 Task: Find connections with filter location Baghlān with filter topic #SmallBusinesswith filter profile language French with filter current company Vodafone with filter school Shivaji College with filter industry Reupholstery and Furniture Repair with filter service category HR Consulting with filter keywords title Superintendent
Action: Mouse moved to (425, 147)
Screenshot: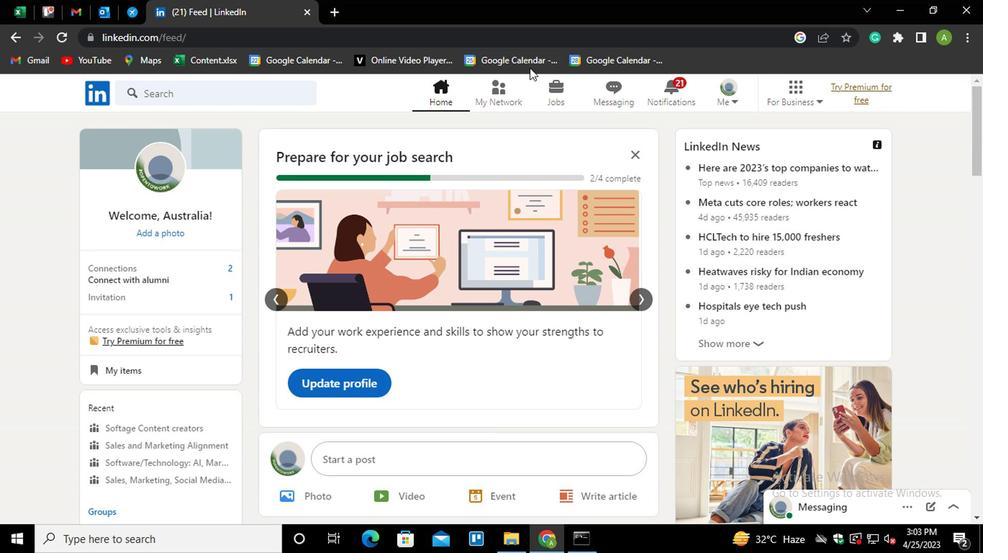 
Action: Mouse pressed left at (425, 147)
Screenshot: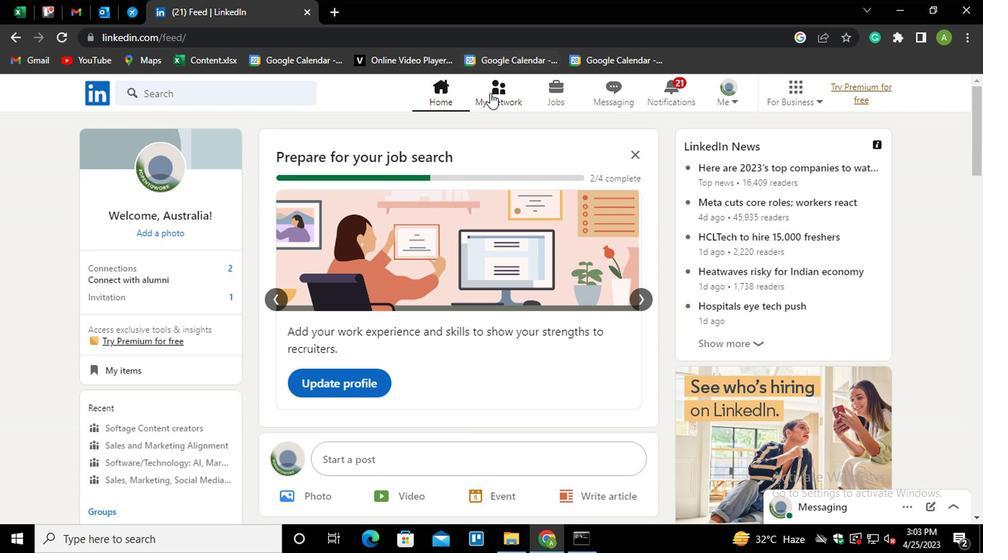 
Action: Mouse moved to (217, 198)
Screenshot: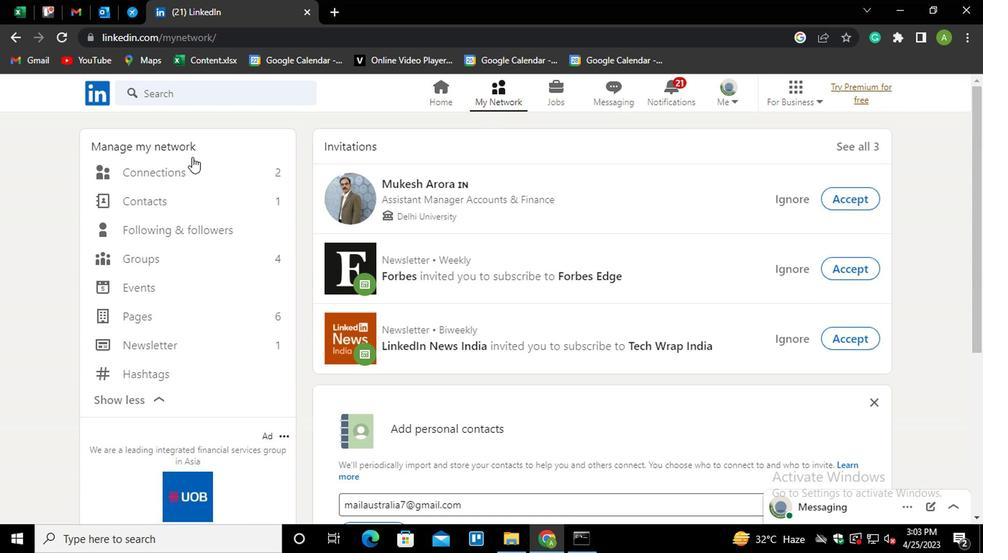 
Action: Mouse pressed left at (217, 198)
Screenshot: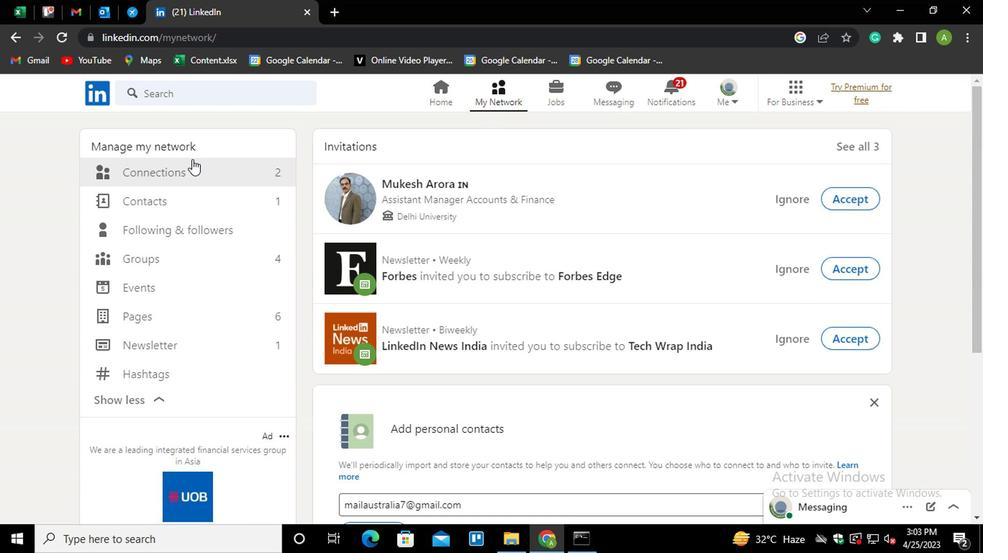 
Action: Mouse moved to (486, 199)
Screenshot: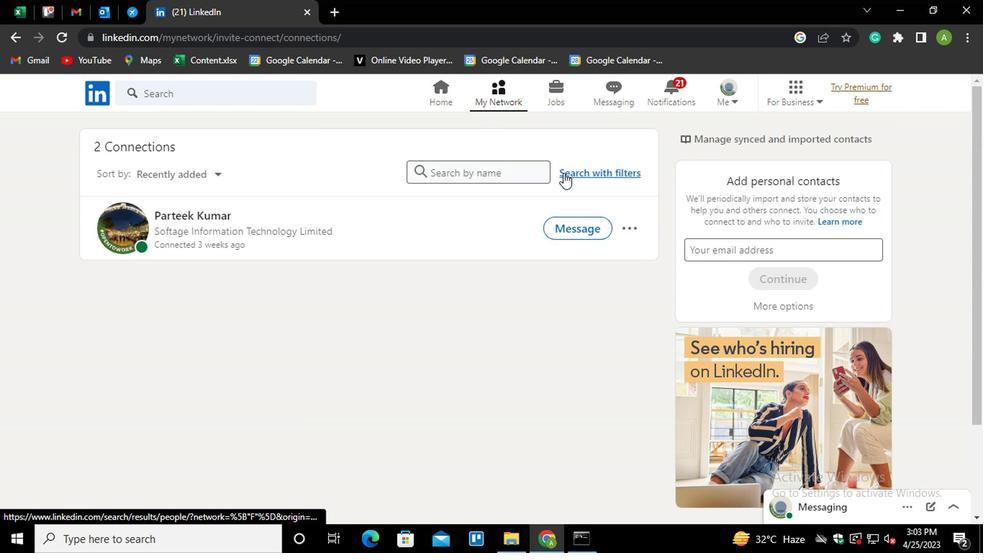 
Action: Mouse pressed left at (486, 199)
Screenshot: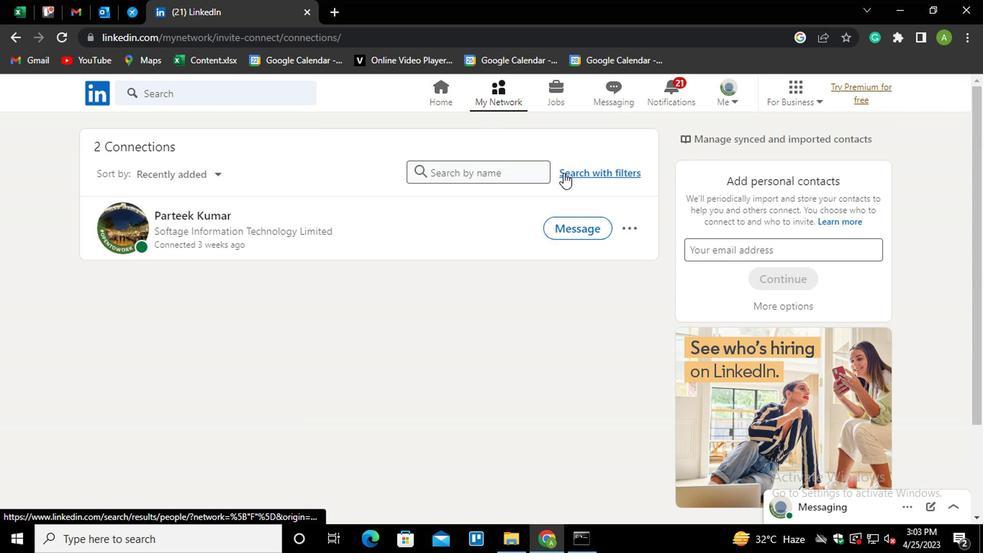 
Action: Mouse moved to (433, 172)
Screenshot: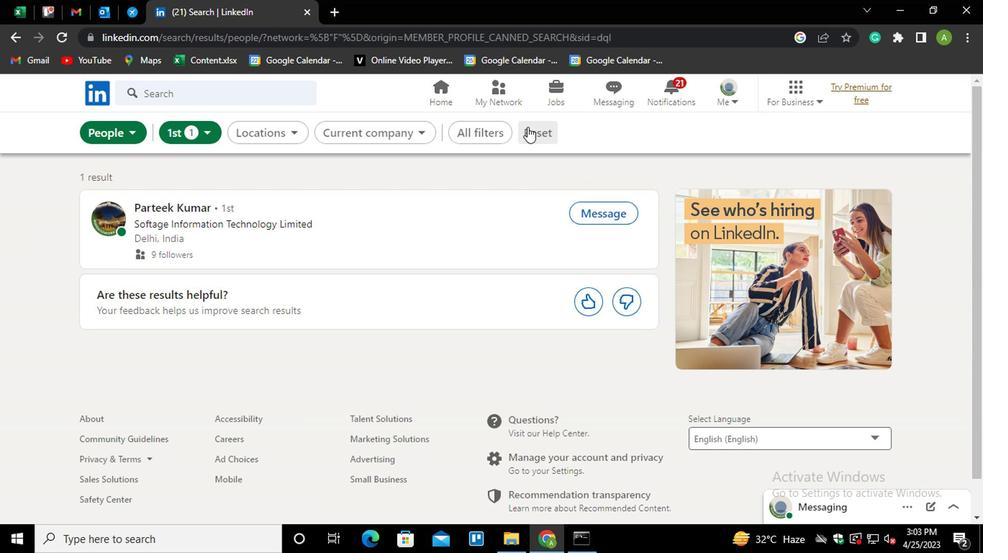 
Action: Mouse pressed left at (433, 172)
Screenshot: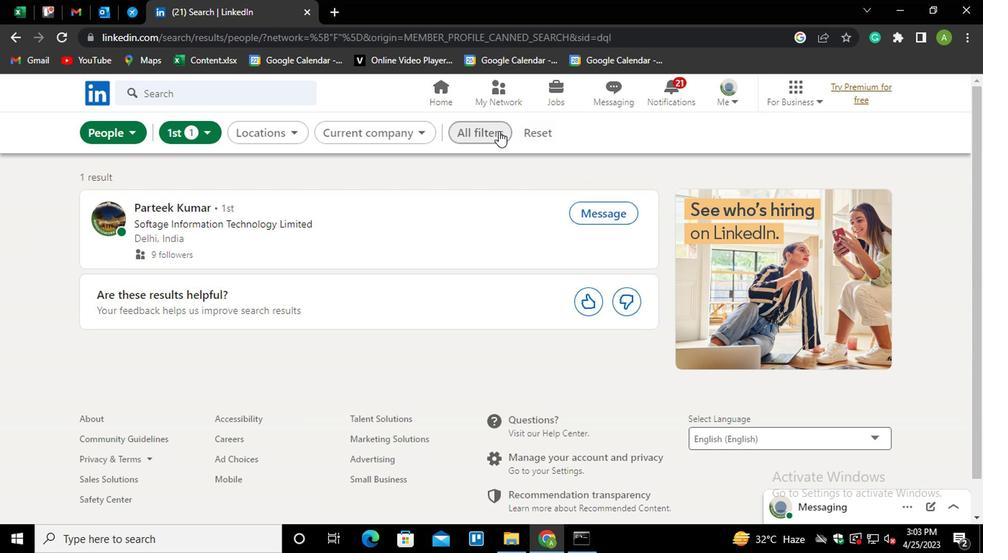 
Action: Mouse moved to (574, 244)
Screenshot: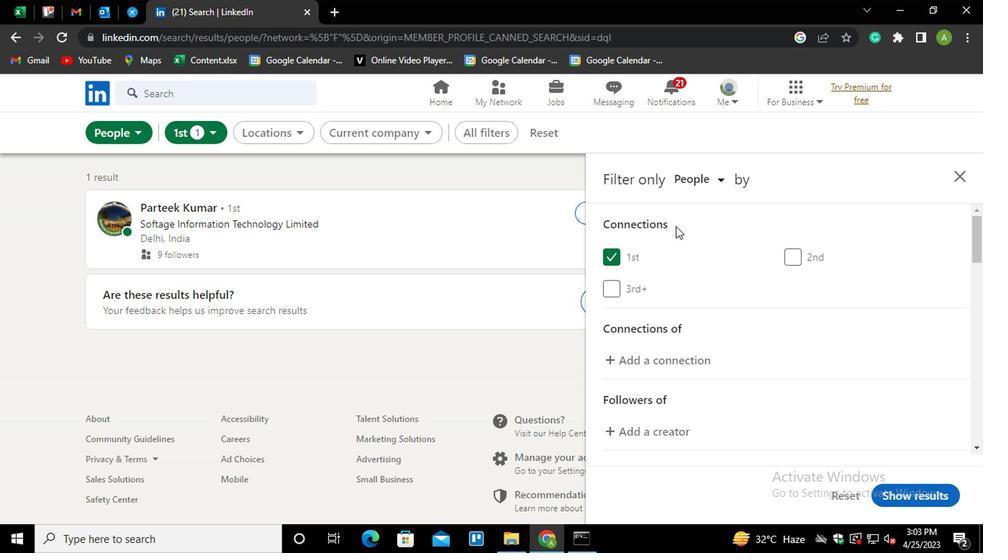
Action: Mouse scrolled (574, 243) with delta (0, 0)
Screenshot: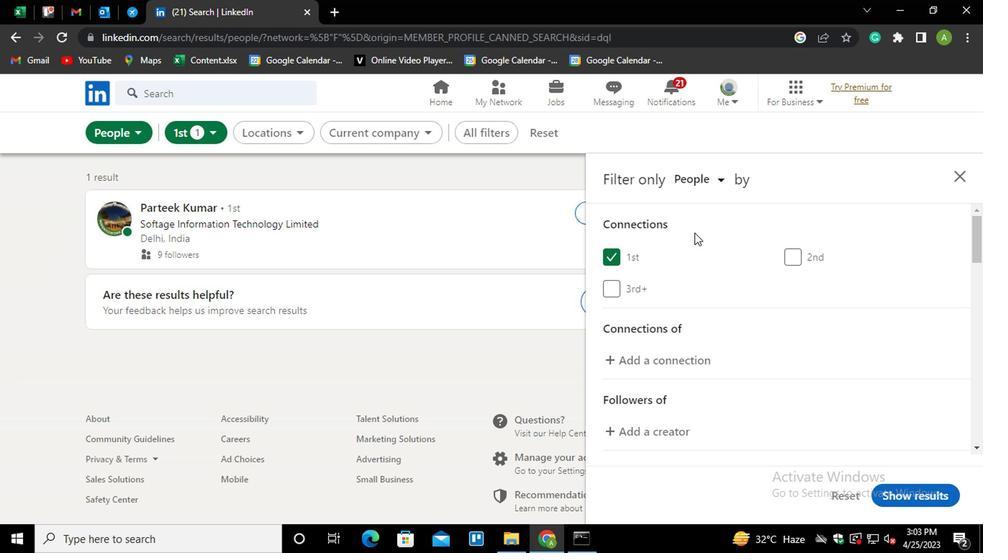 
Action: Mouse moved to (591, 246)
Screenshot: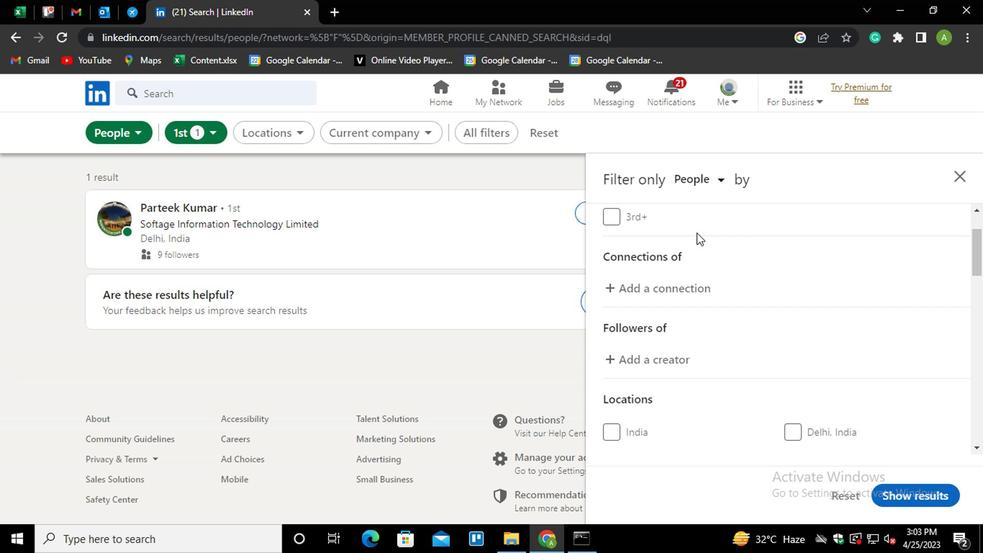 
Action: Mouse scrolled (591, 245) with delta (0, 0)
Screenshot: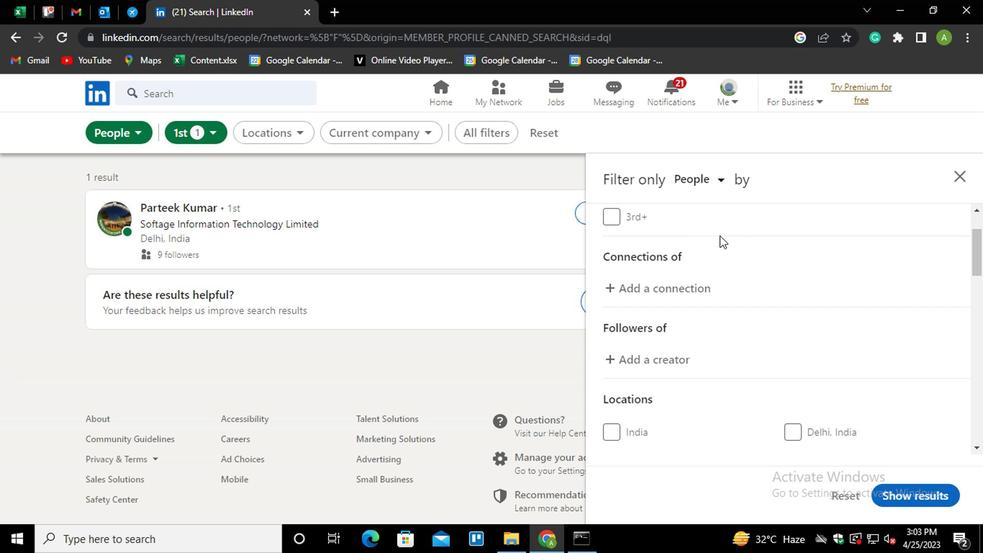 
Action: Mouse scrolled (591, 245) with delta (0, 0)
Screenshot: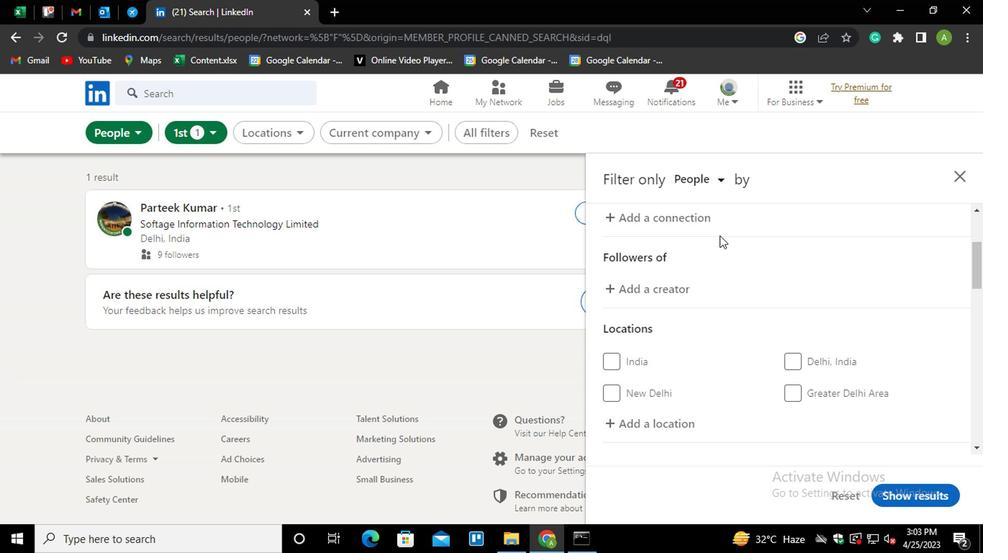 
Action: Mouse scrolled (591, 245) with delta (0, 0)
Screenshot: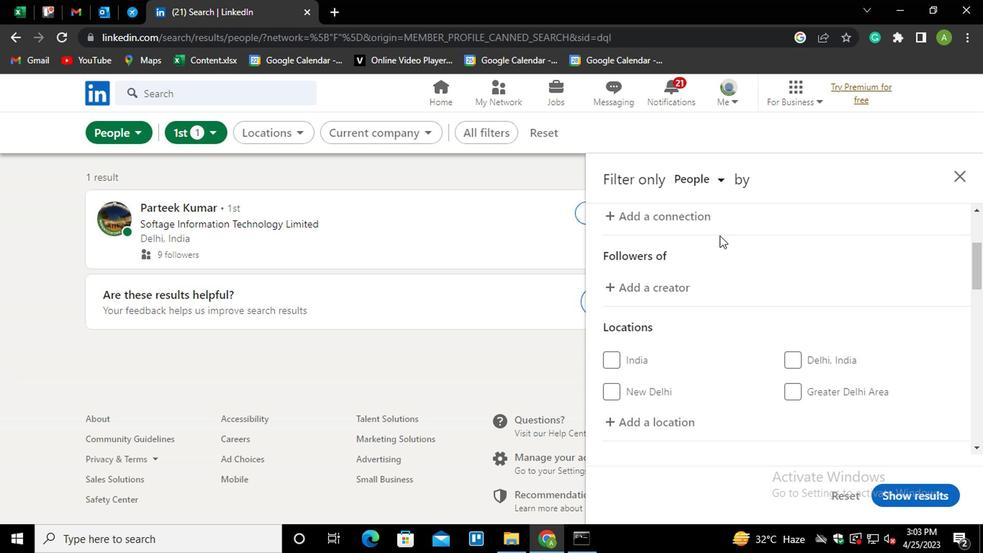 
Action: Mouse moved to (548, 277)
Screenshot: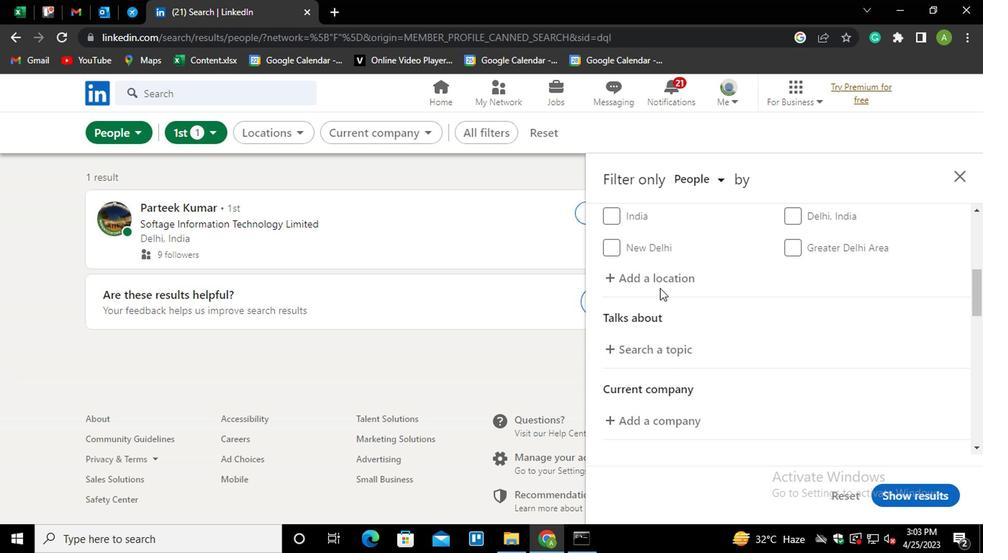 
Action: Mouse pressed left at (548, 277)
Screenshot: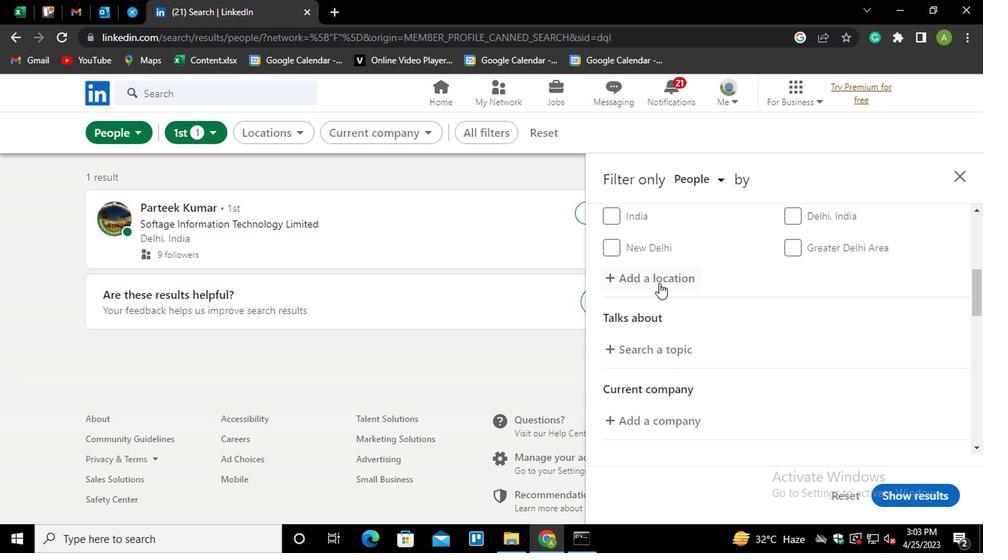 
Action: Mouse moved to (549, 278)
Screenshot: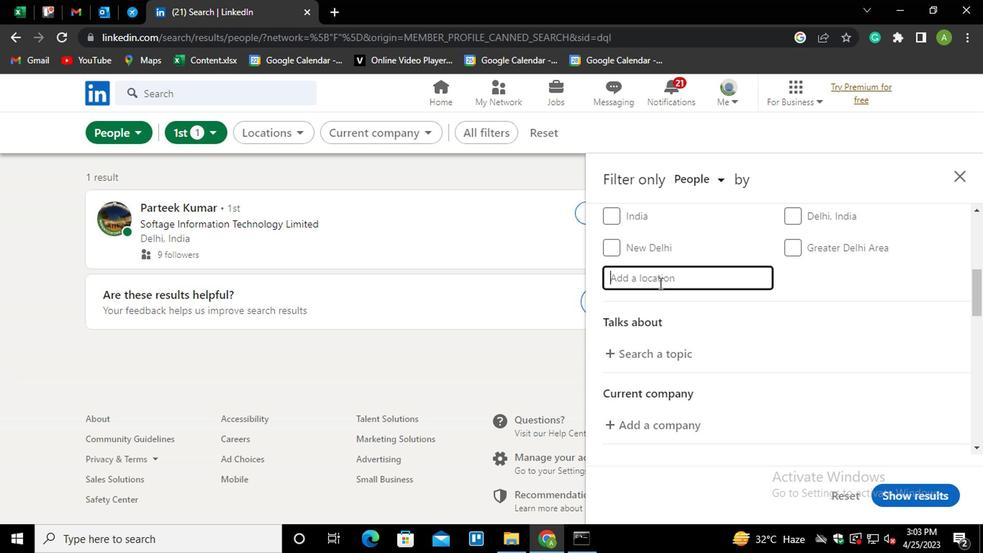 
Action: Mouse pressed left at (549, 278)
Screenshot: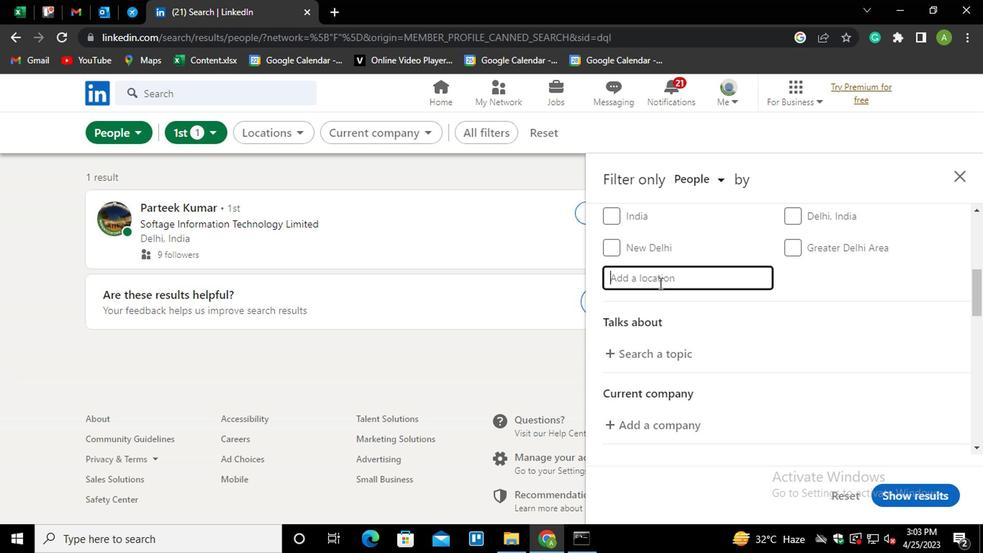 
Action: Key pressed <Key.shift_r>Baghan
Screenshot: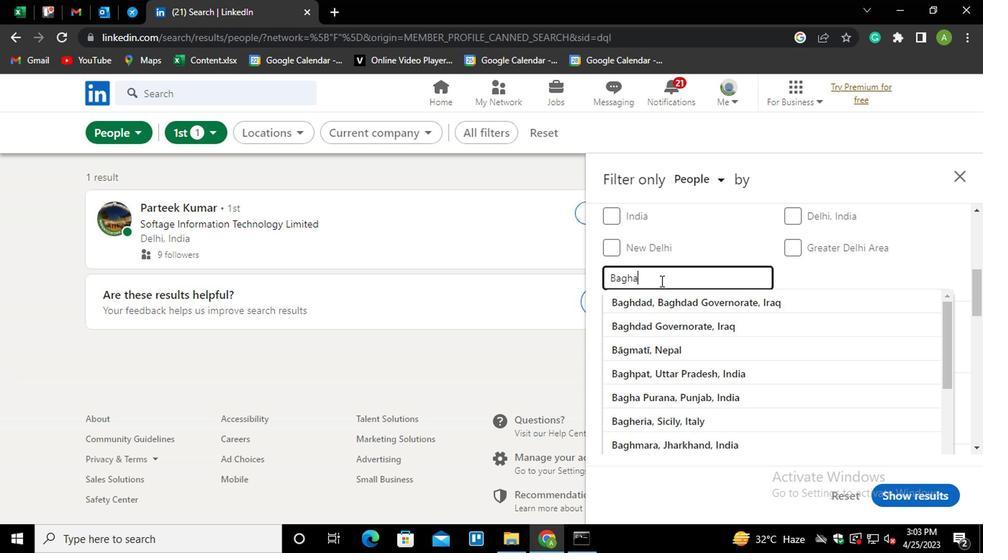 
Action: Mouse moved to (612, 299)
Screenshot: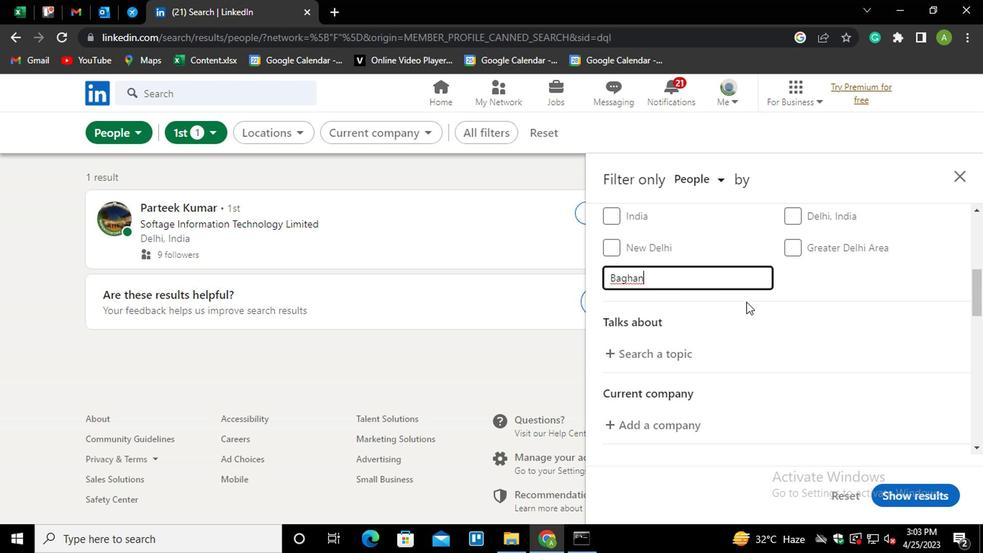 
Action: Mouse scrolled (612, 299) with delta (0, 0)
Screenshot: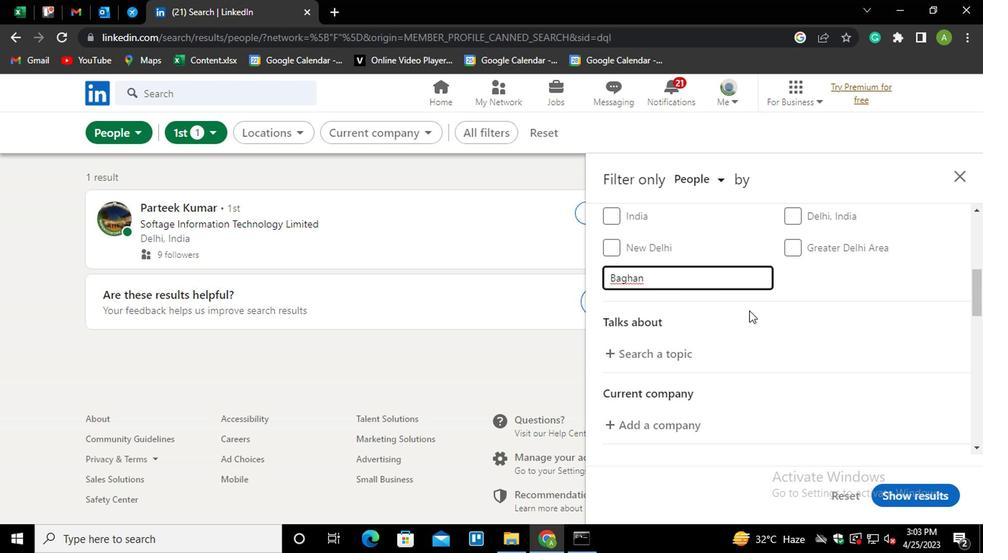 
Action: Mouse moved to (542, 278)
Screenshot: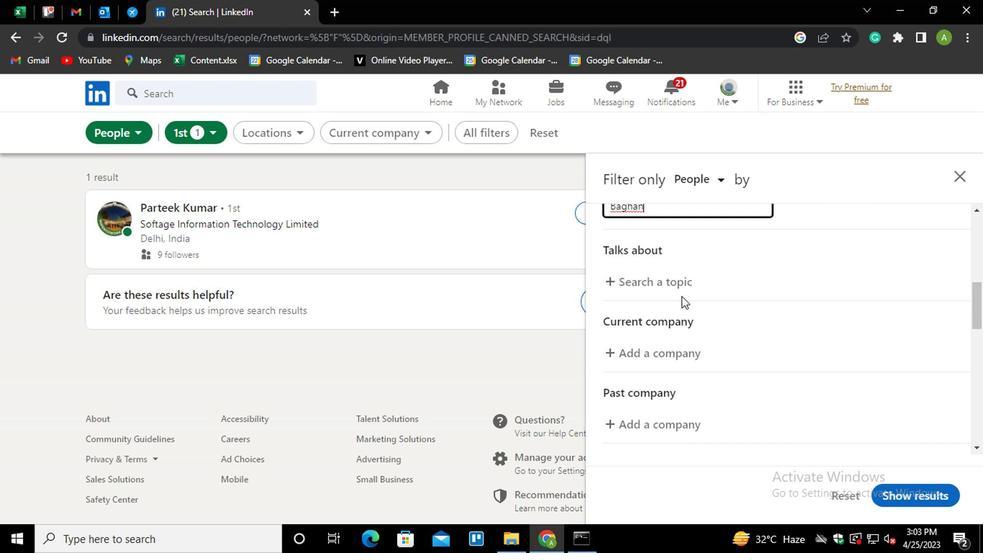 
Action: Mouse pressed left at (542, 278)
Screenshot: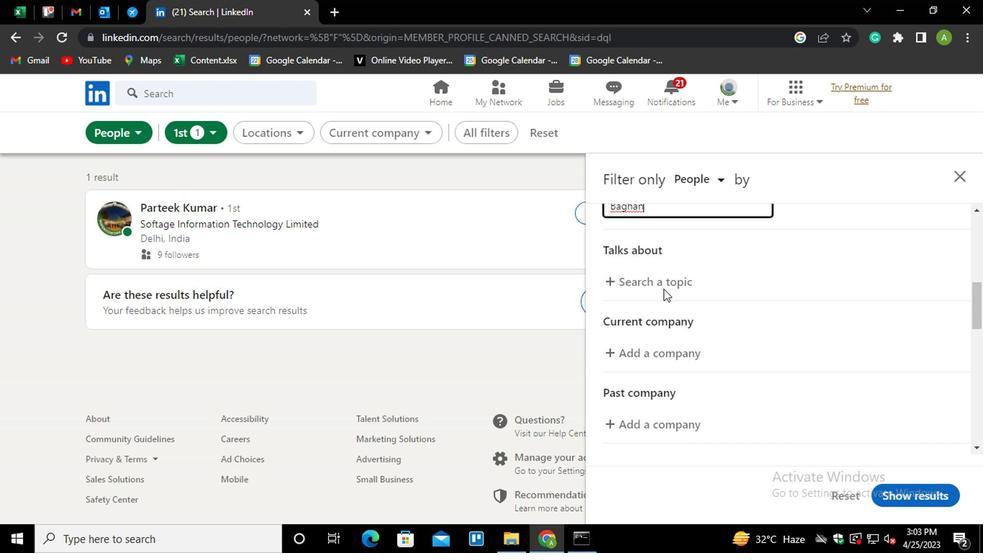 
Action: Mouse moved to (541, 279)
Screenshot: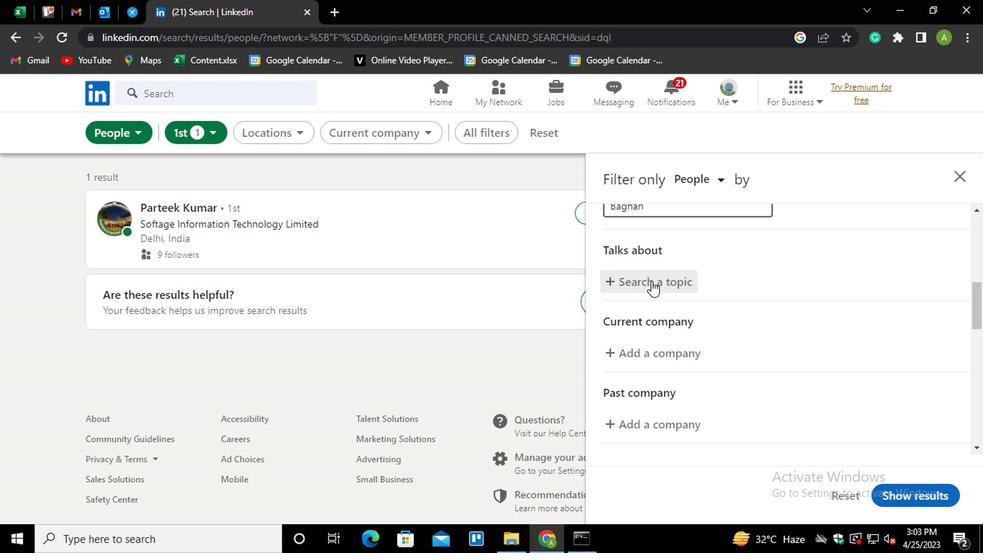 
Action: Key pressed <Key.shift>#<Key.shift>SMALBUI<Key.backspace>SINESSWITH
Screenshot: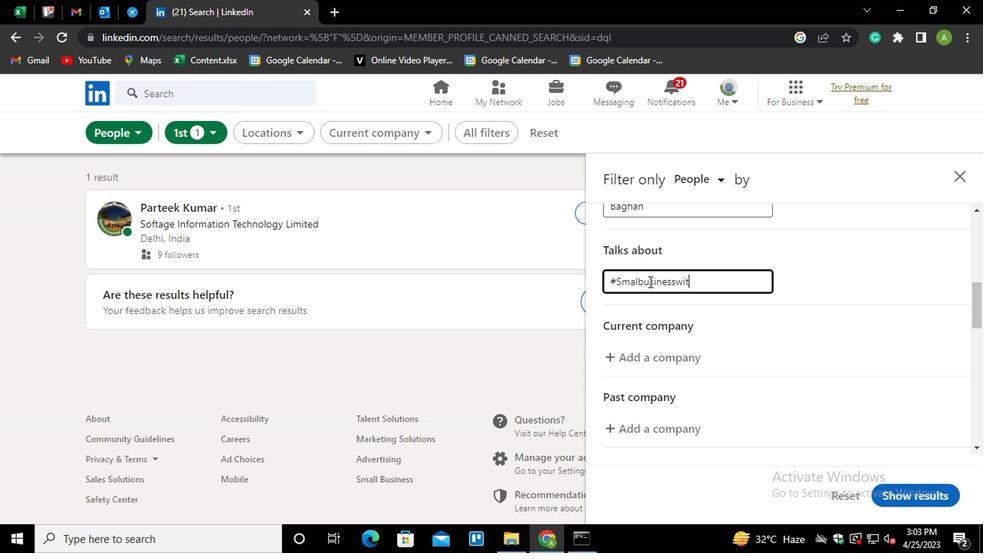 
Action: Mouse moved to (668, 274)
Screenshot: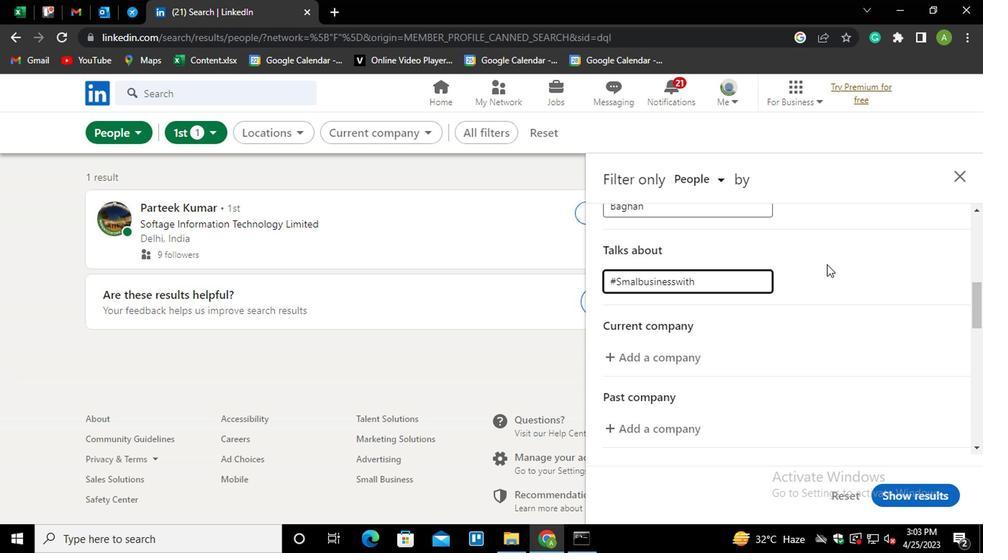 
Action: Mouse pressed left at (668, 274)
Screenshot: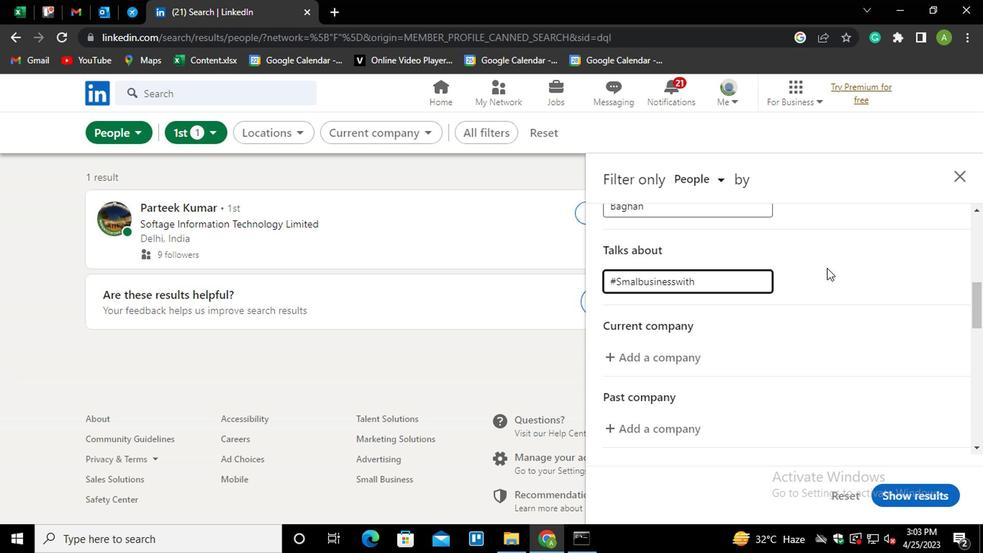 
Action: Mouse scrolled (668, 274) with delta (0, 0)
Screenshot: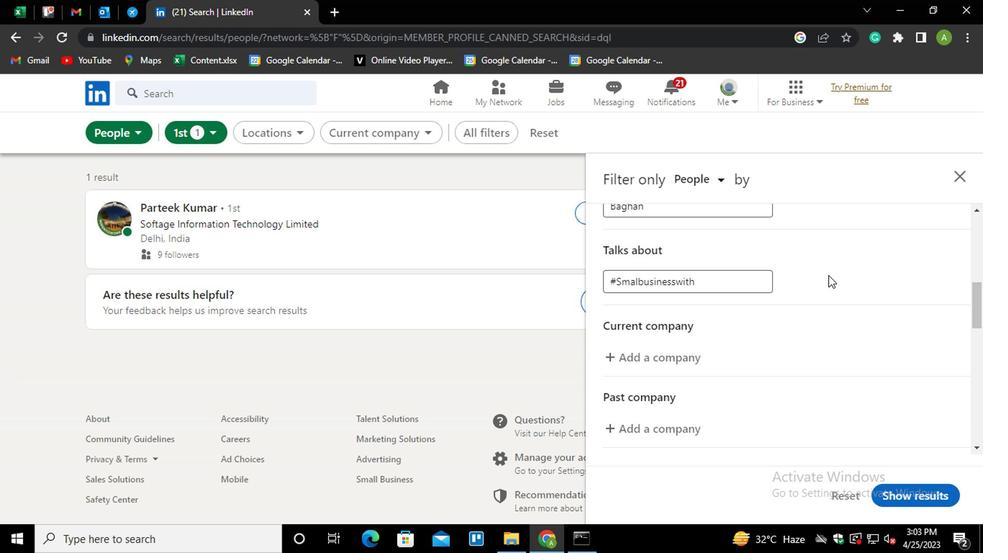 
Action: Mouse moved to (557, 284)
Screenshot: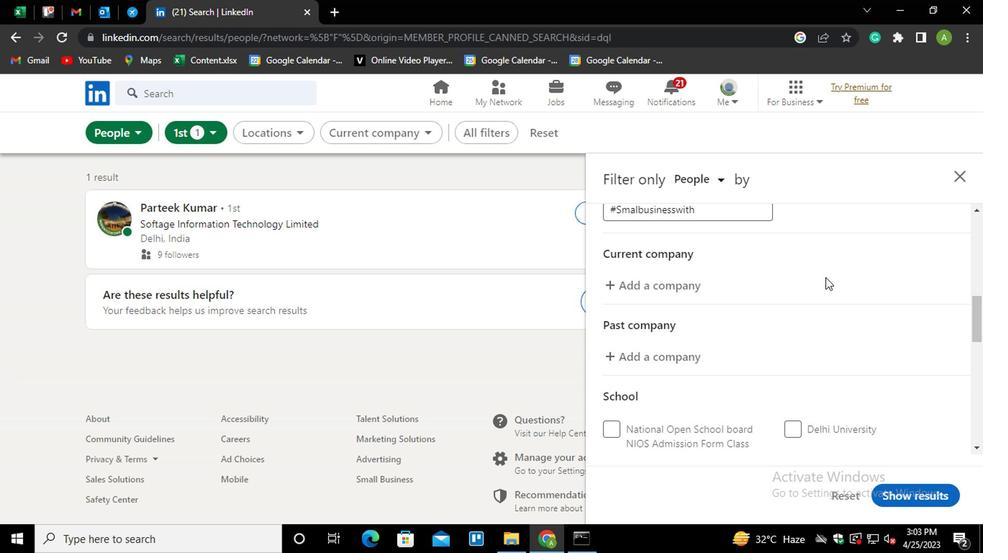 
Action: Mouse pressed left at (557, 284)
Screenshot: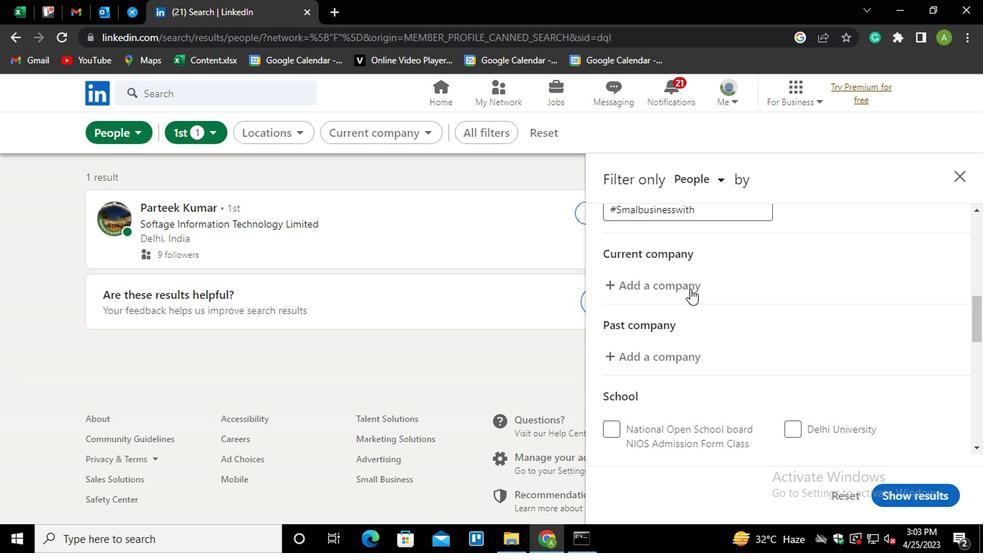 
Action: Mouse moved to (541, 299)
Screenshot: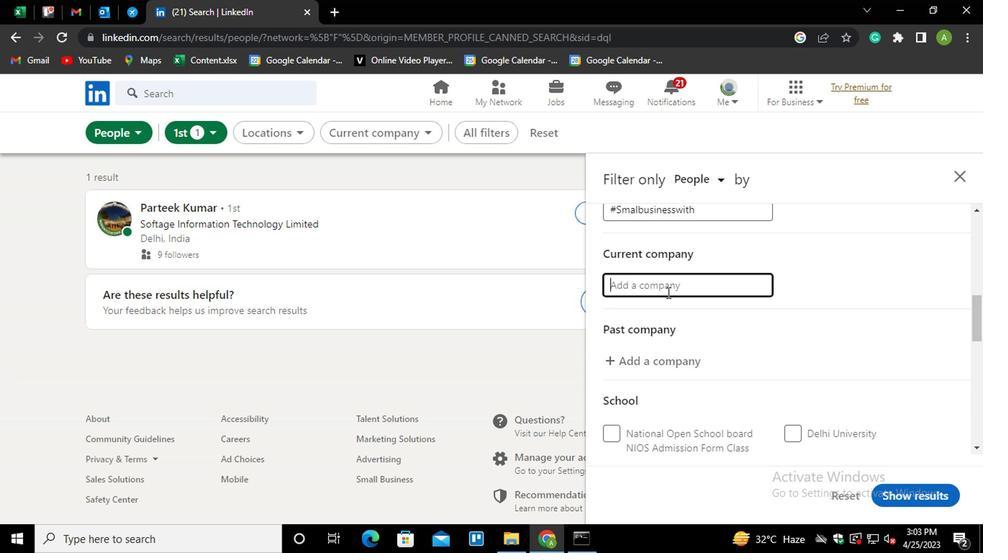 
Action: Key pressed <Key.shift><Key.shift><Key.shift><Key.shift><Key.shift><Key.shift><Key.shift><Key.shift><Key.shift><Key.shift><Key.shift><Key.shift><Key.shift><Key.shift><Key.shift><Key.shift><Key.shift><Key.shift>VODA<Key.down><Key.enter>
Screenshot: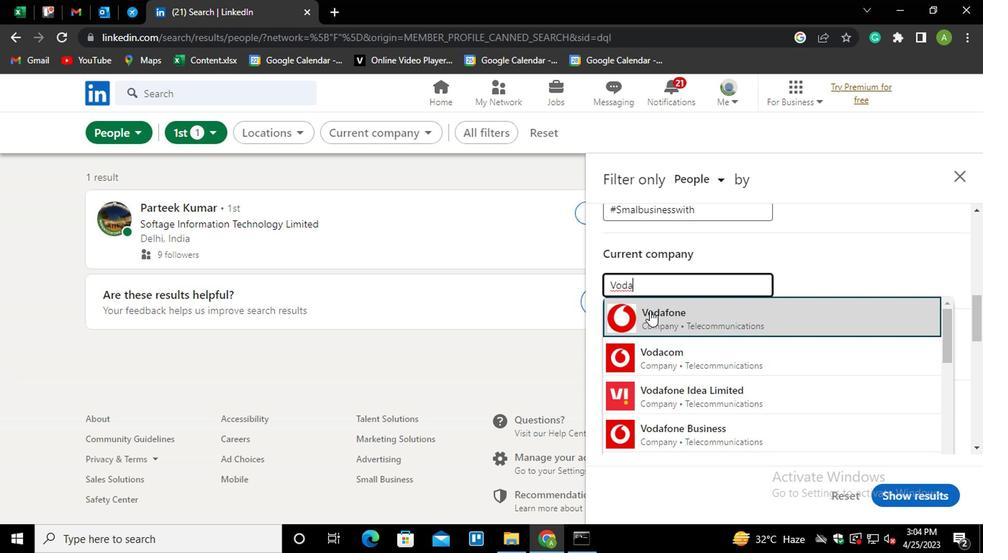 
Action: Mouse moved to (552, 303)
Screenshot: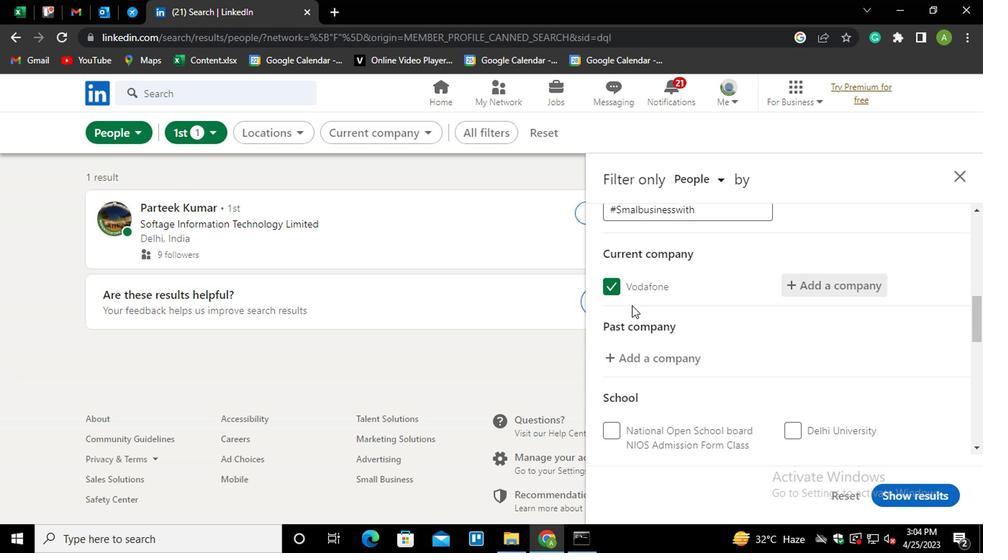
Action: Mouse scrolled (552, 303) with delta (0, 0)
Screenshot: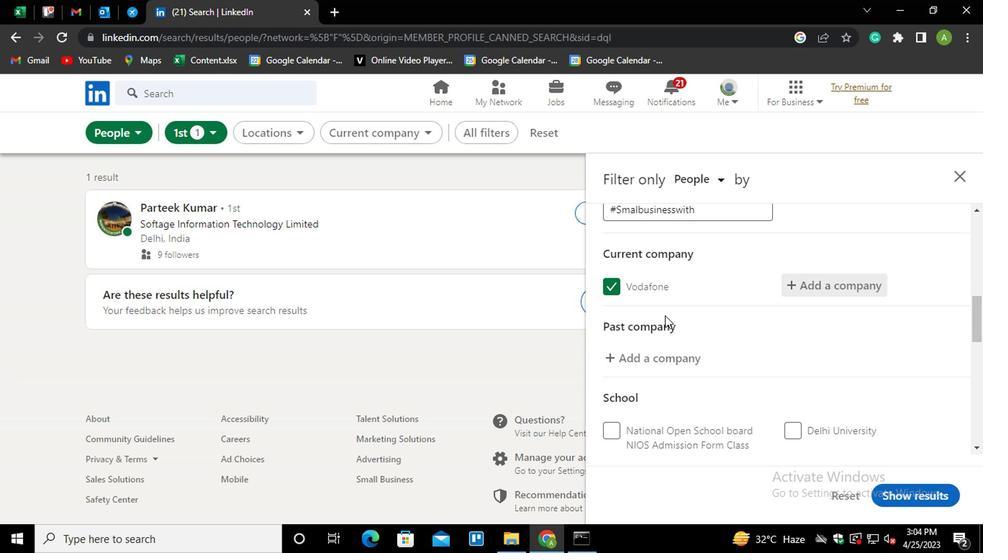 
Action: Mouse moved to (628, 324)
Screenshot: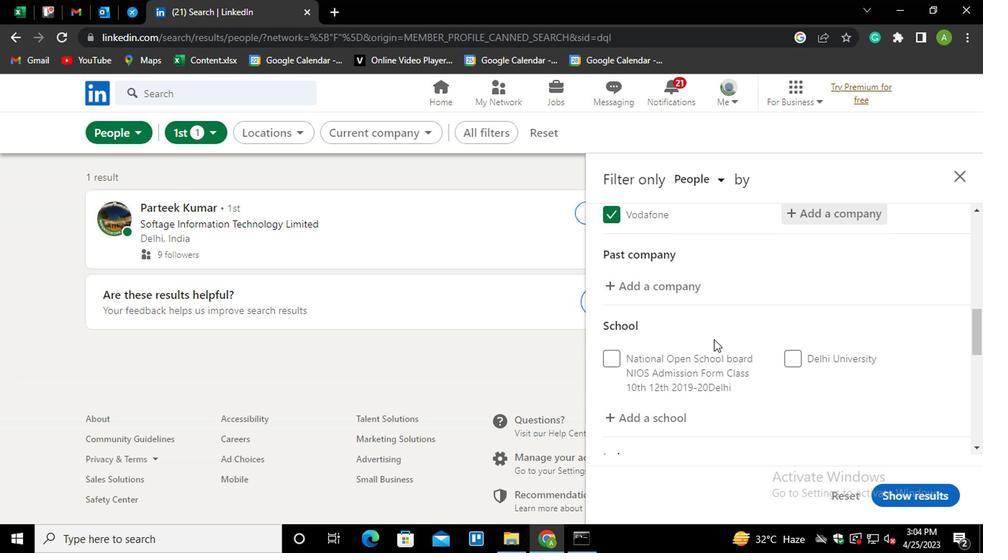 
Action: Mouse scrolled (628, 324) with delta (0, 0)
Screenshot: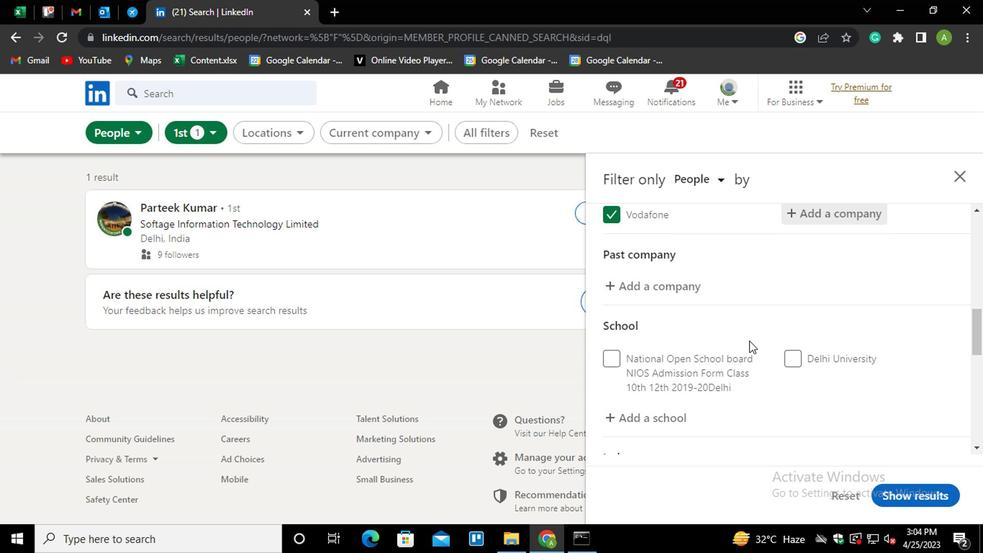 
Action: Mouse moved to (542, 320)
Screenshot: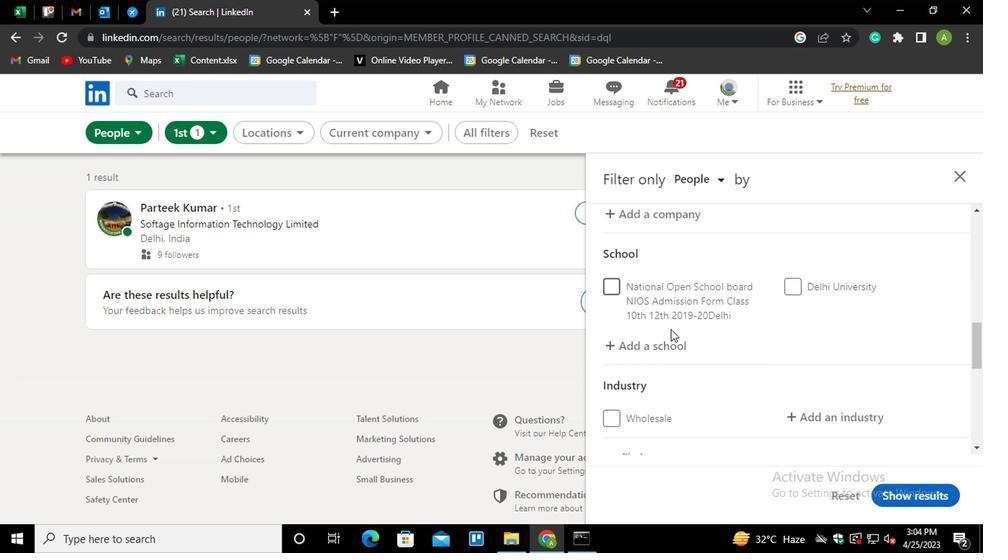 
Action: Mouse pressed left at (542, 320)
Screenshot: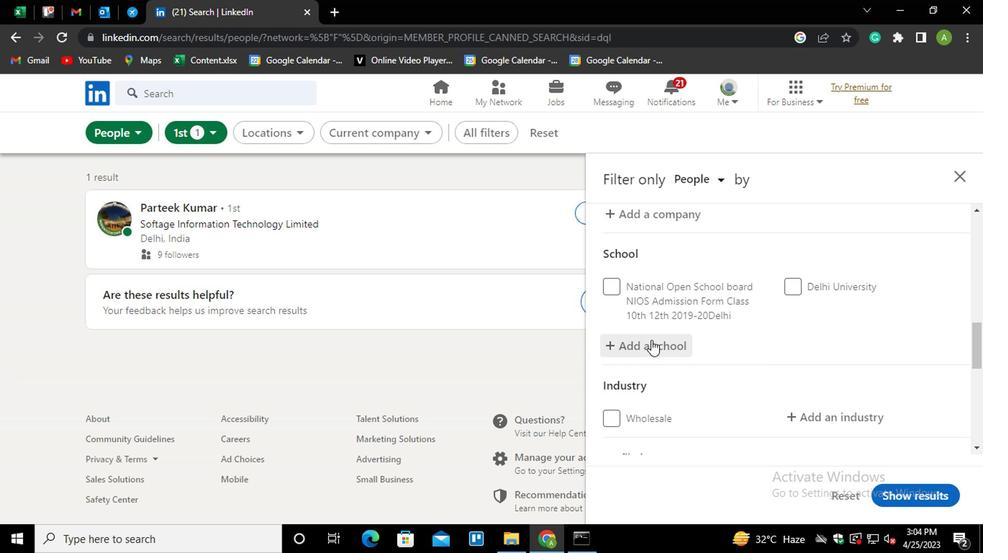 
Action: Mouse moved to (540, 323)
Screenshot: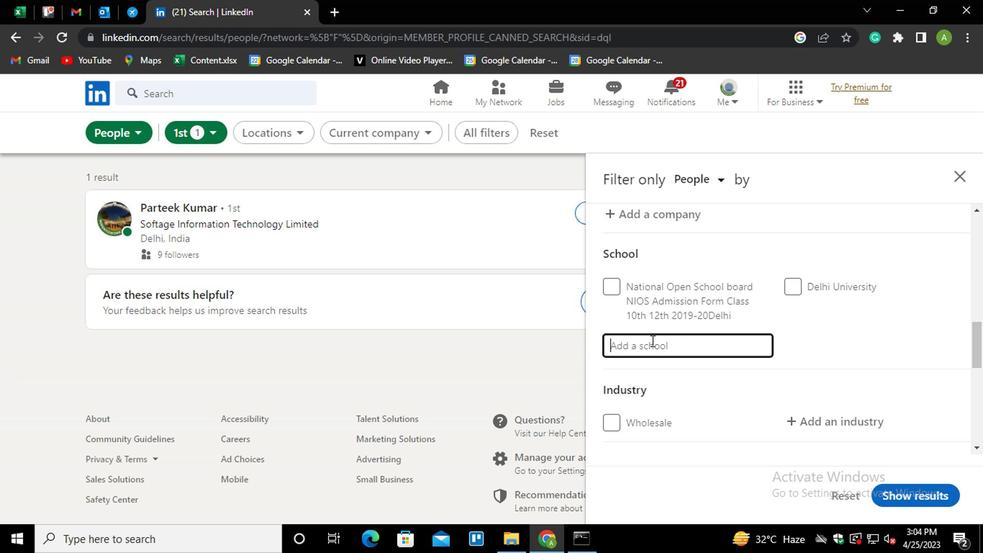 
Action: Mouse pressed left at (540, 323)
Screenshot: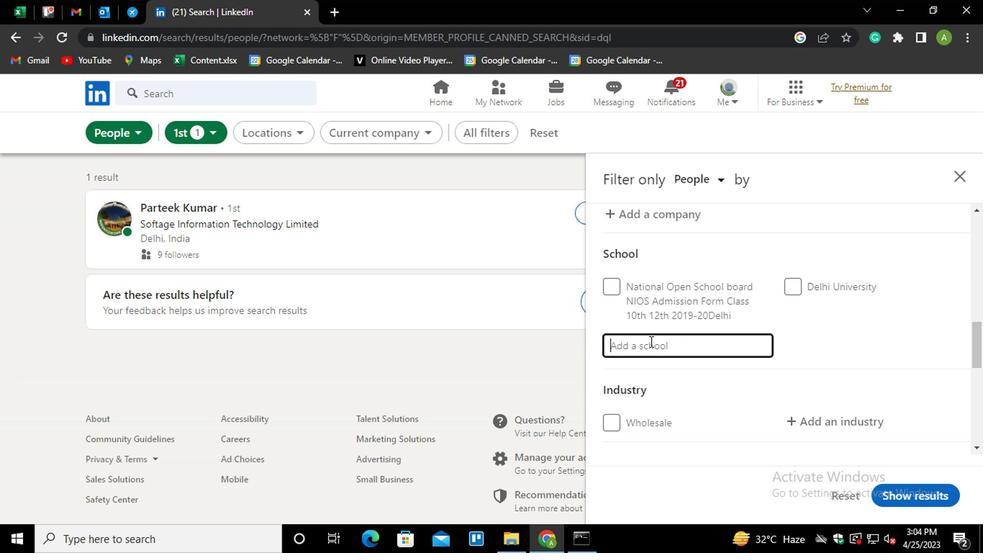 
Action: Mouse moved to (538, 325)
Screenshot: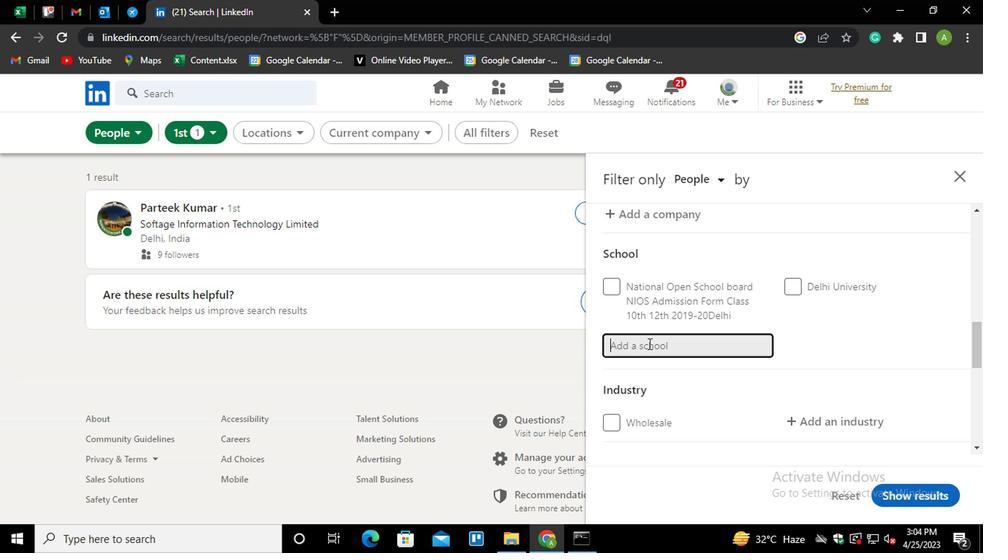 
Action: Key pressed <Key.shift>SHIVAJI<Key.down><Key.down><Key.down><Key.enter>
Screenshot: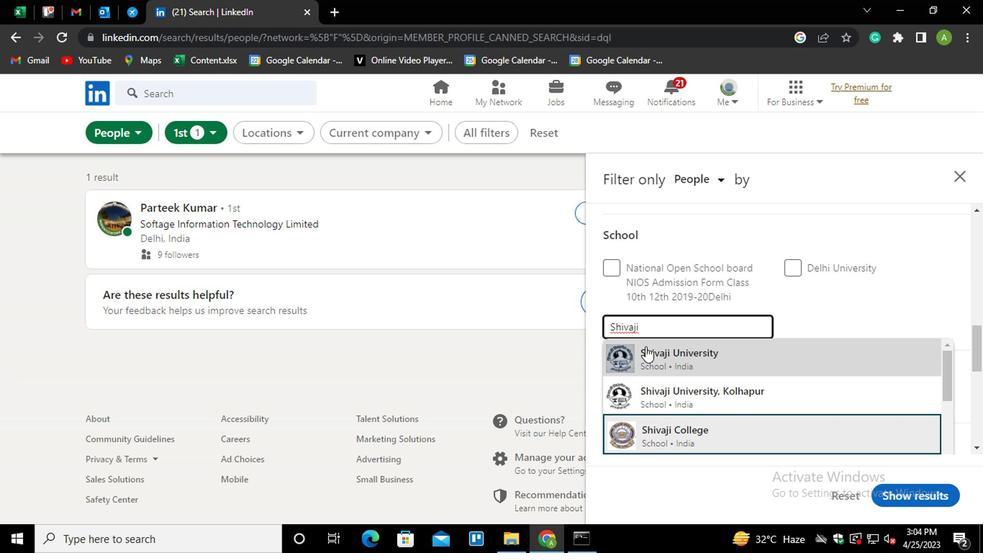 
Action: Mouse moved to (539, 325)
Screenshot: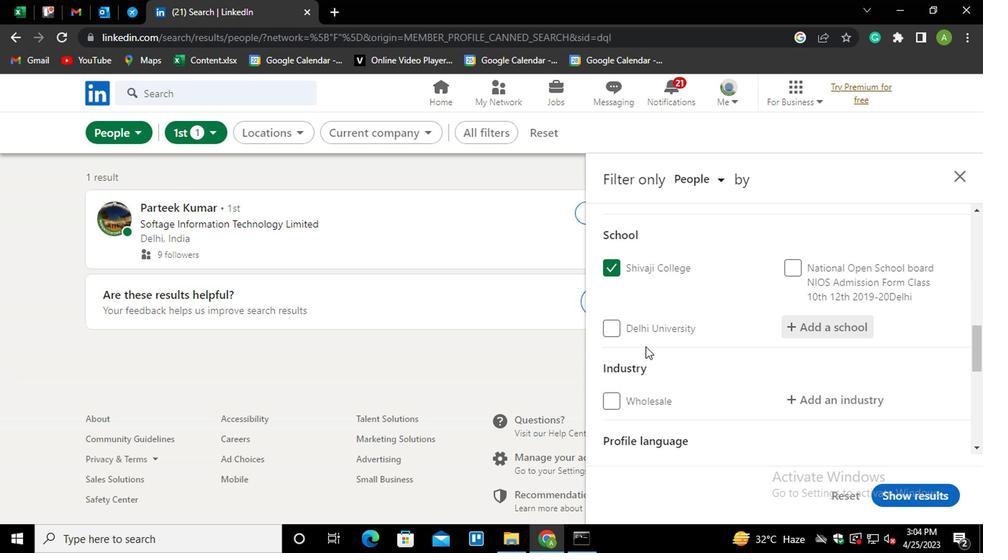 
Action: Mouse scrolled (539, 324) with delta (0, 0)
Screenshot: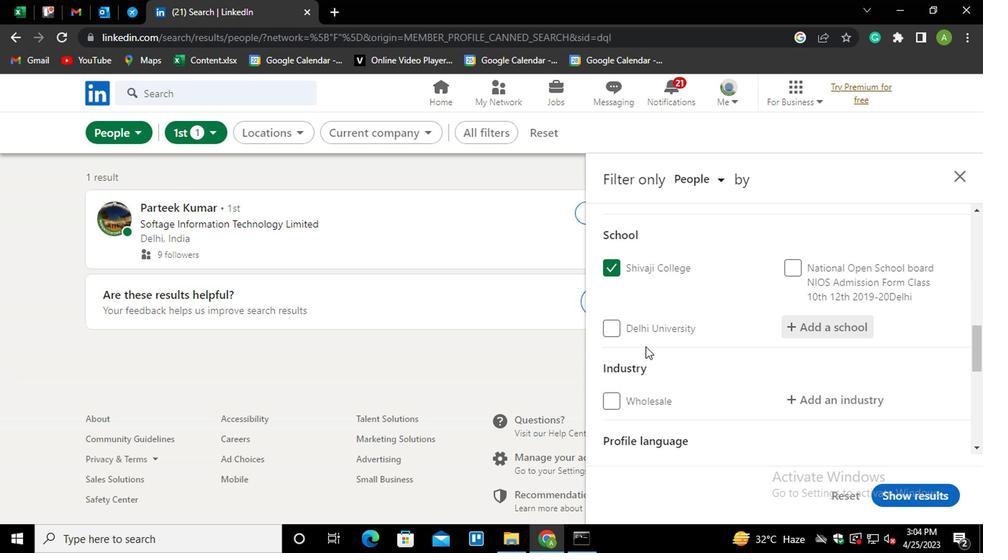 
Action: Mouse moved to (644, 309)
Screenshot: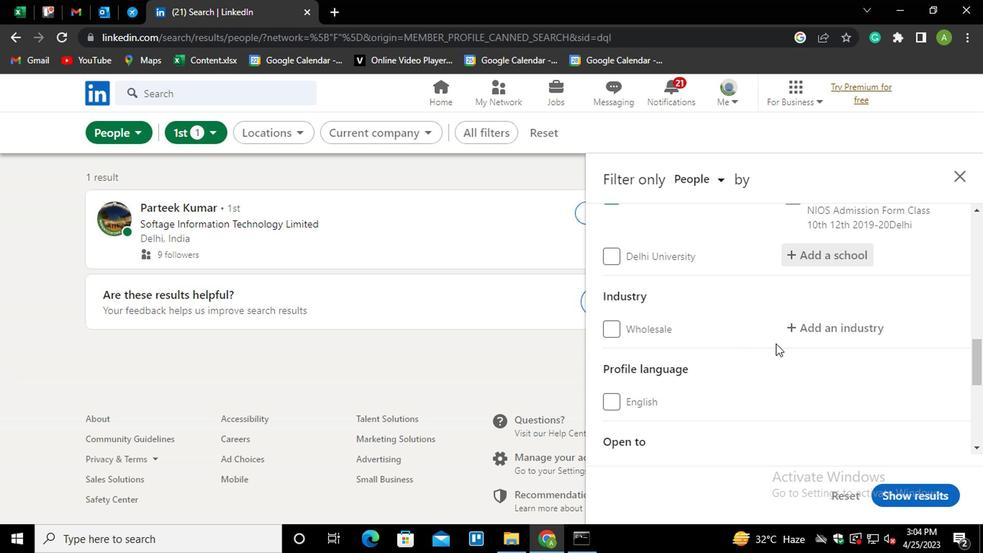 
Action: Mouse pressed left at (644, 309)
Screenshot: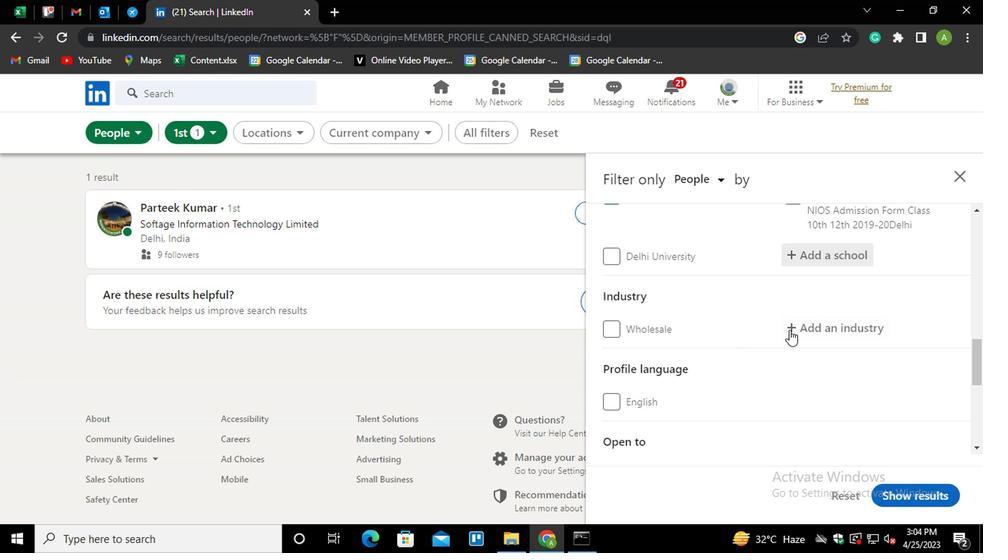 
Action: Mouse moved to (644, 309)
Screenshot: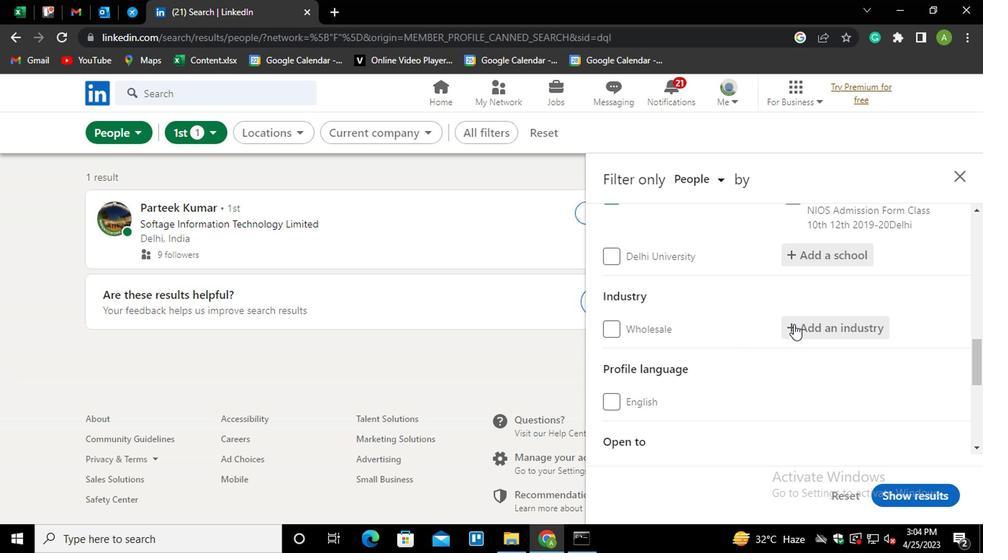 
Action: Key pressed <Key.shift>REUP<Key.down><Key.enter>
Screenshot: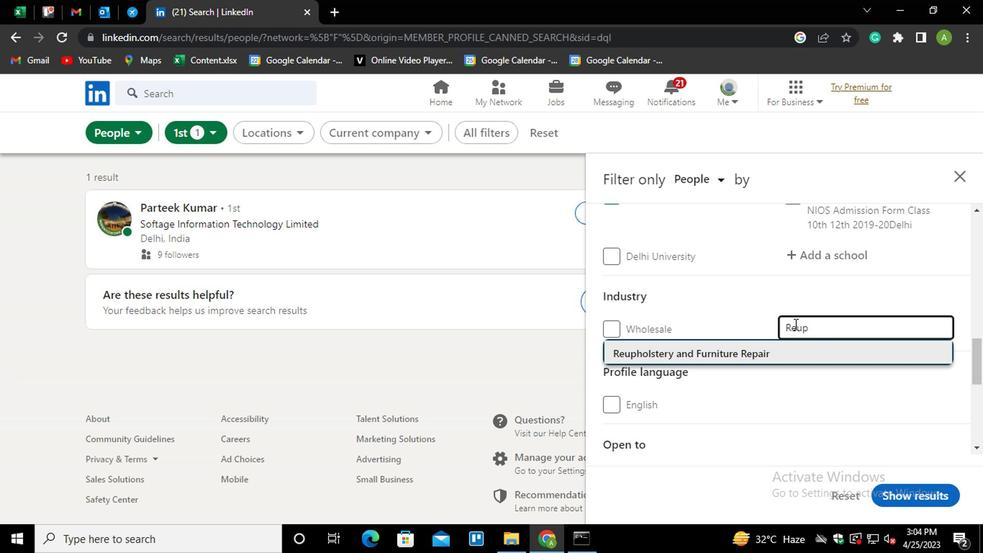 
Action: Mouse moved to (680, 321)
Screenshot: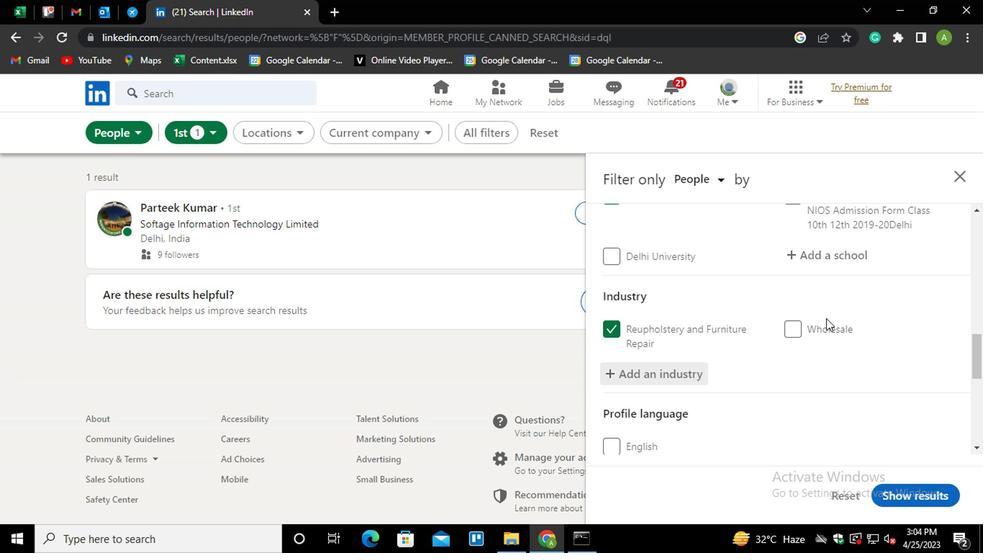 
Action: Mouse scrolled (680, 320) with delta (0, 0)
Screenshot: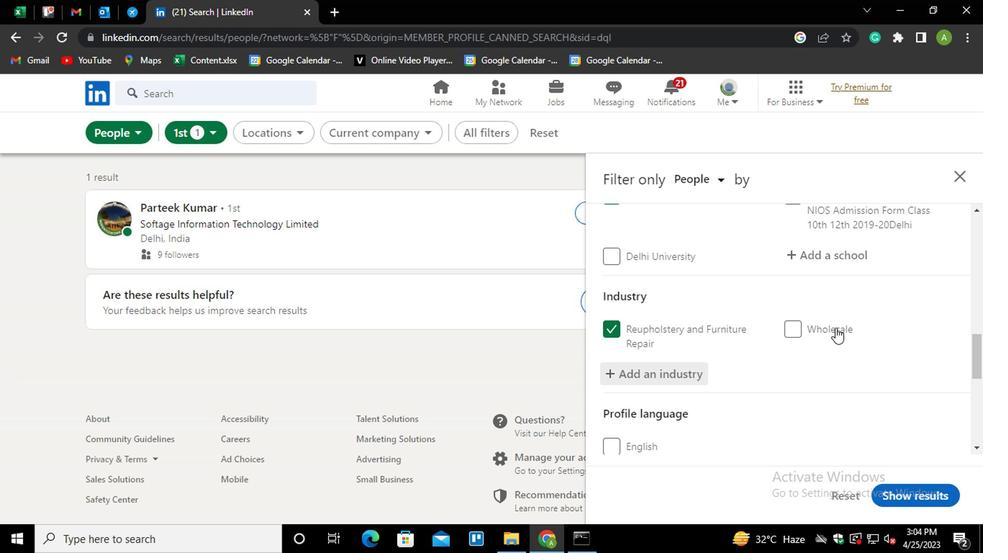 
Action: Mouse moved to (675, 323)
Screenshot: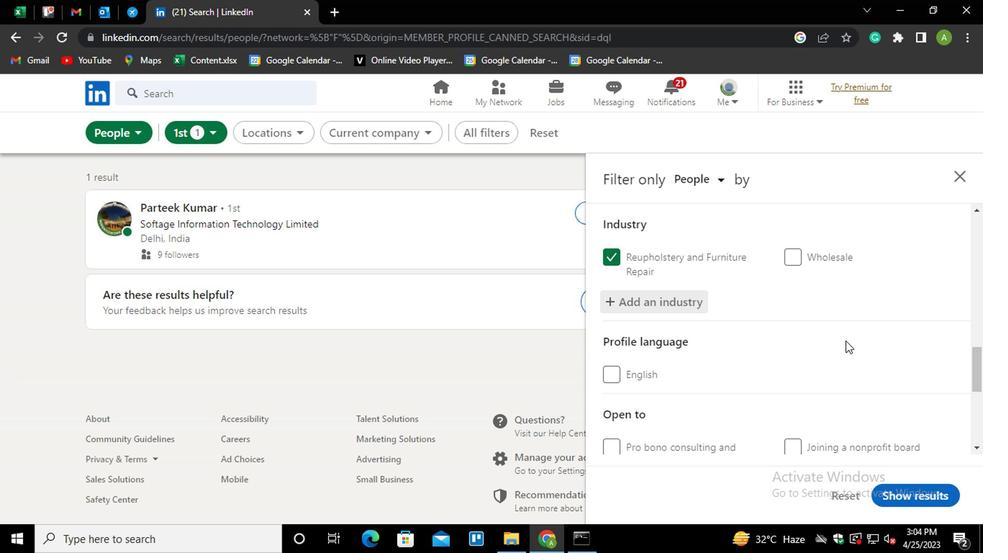 
Action: Mouse scrolled (675, 323) with delta (0, 0)
Screenshot: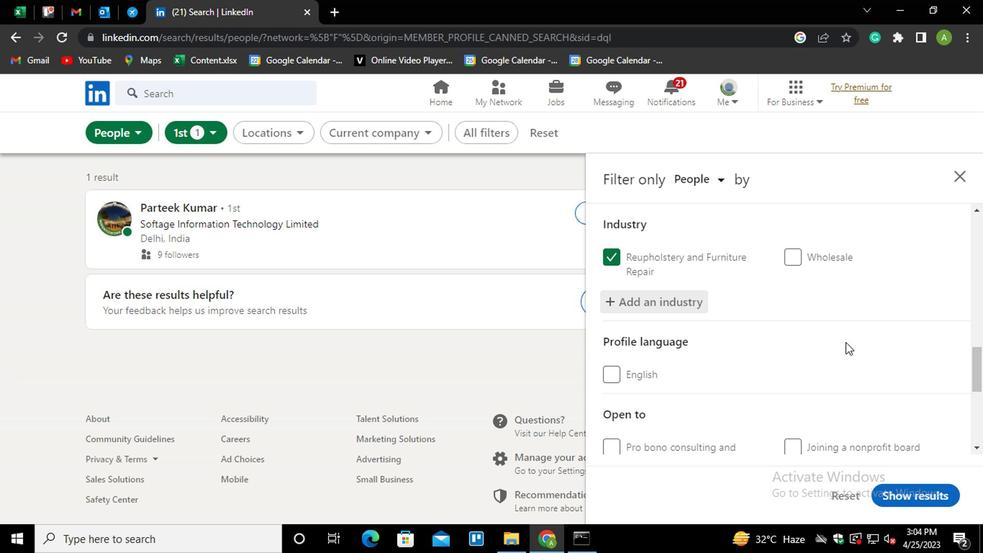 
Action: Mouse scrolled (675, 323) with delta (0, 0)
Screenshot: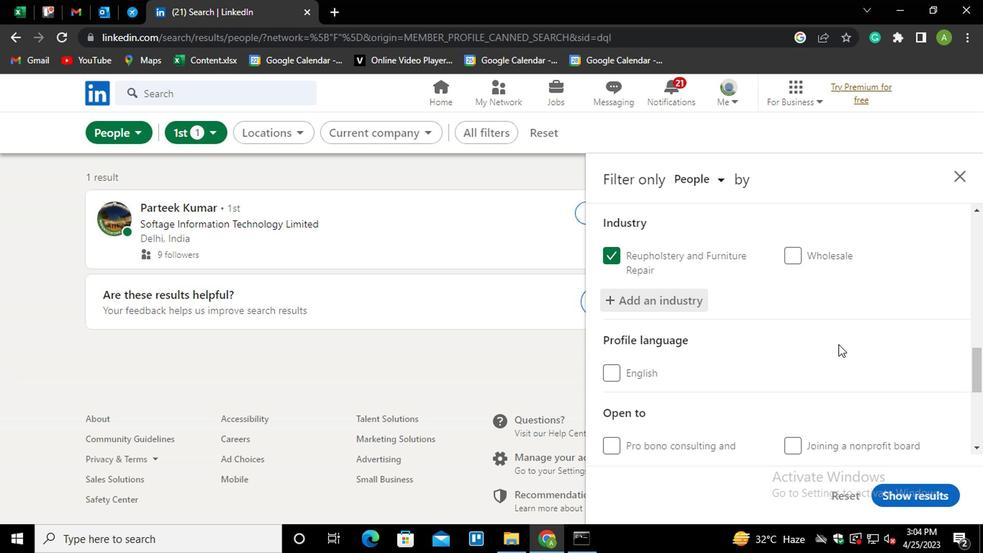 
Action: Mouse moved to (530, 351)
Screenshot: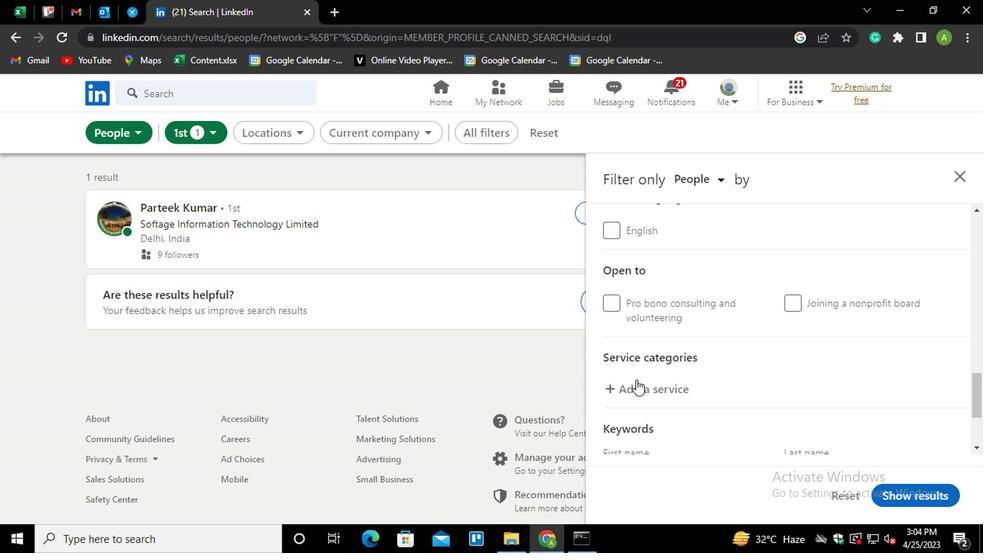 
Action: Mouse pressed left at (530, 351)
Screenshot: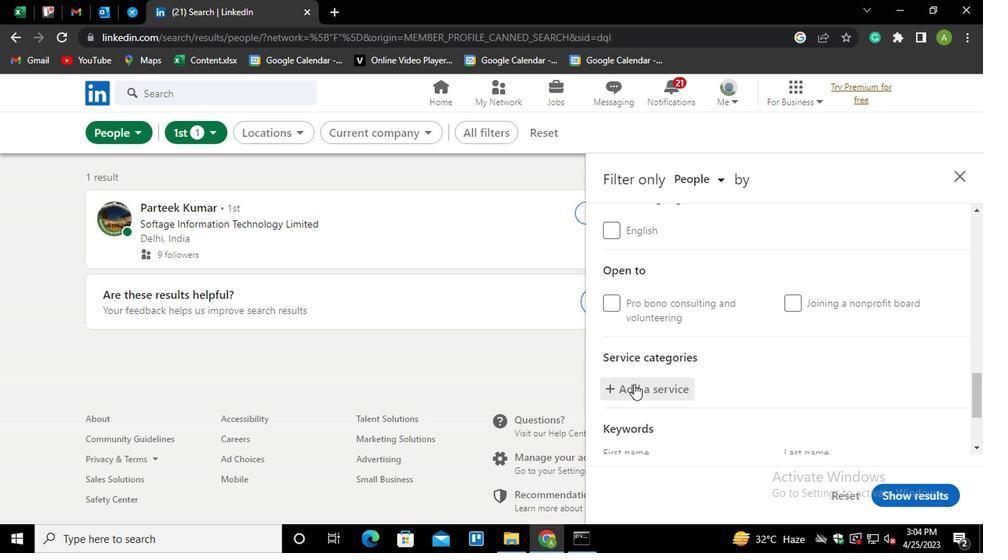 
Action: Mouse moved to (533, 353)
Screenshot: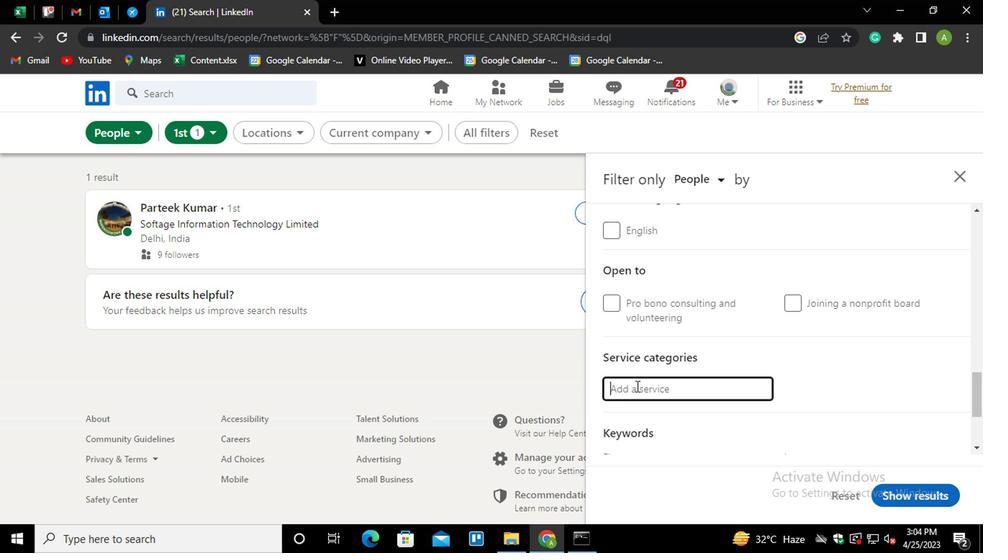 
Action: Mouse pressed left at (533, 353)
Screenshot: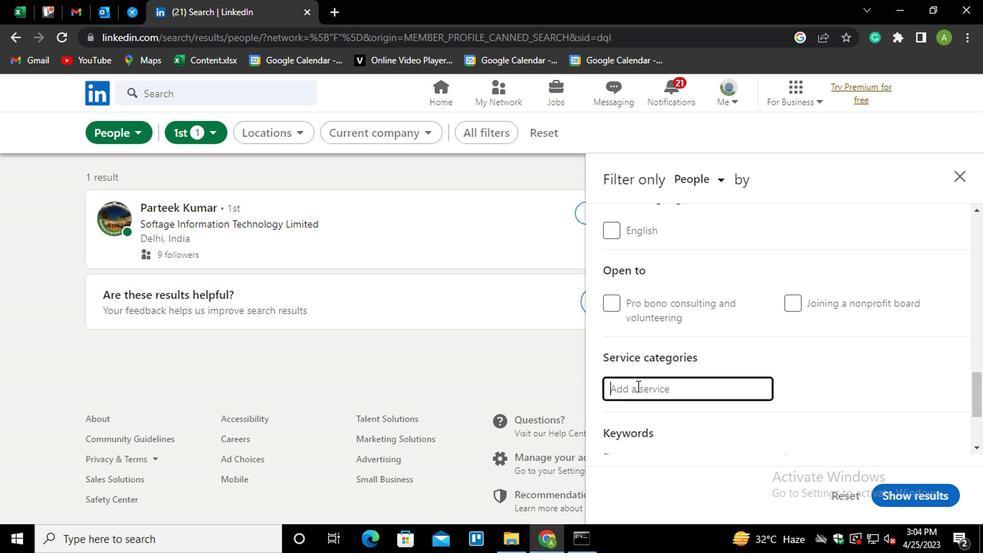 
Action: Mouse moved to (524, 372)
Screenshot: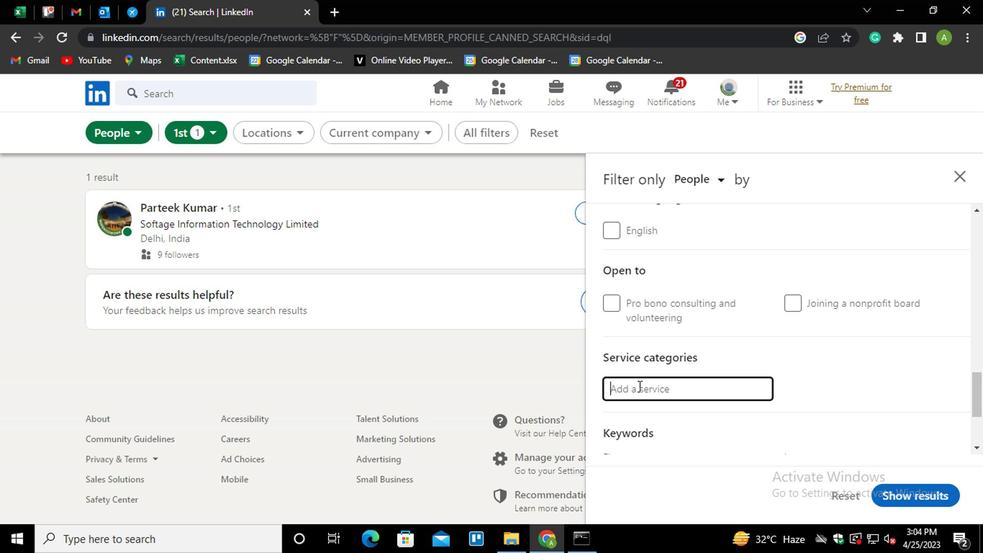 
Action: Key pressed <Key.shift>HR<Key.space><Key.down><Key.down><Key.up><Key.up><Key.enter>
Screenshot: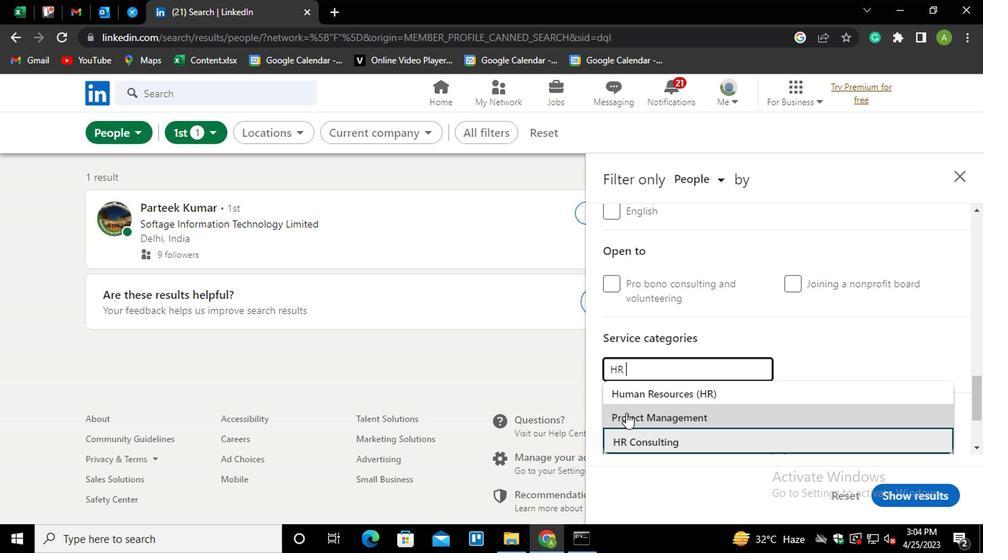 
Action: Mouse moved to (560, 363)
Screenshot: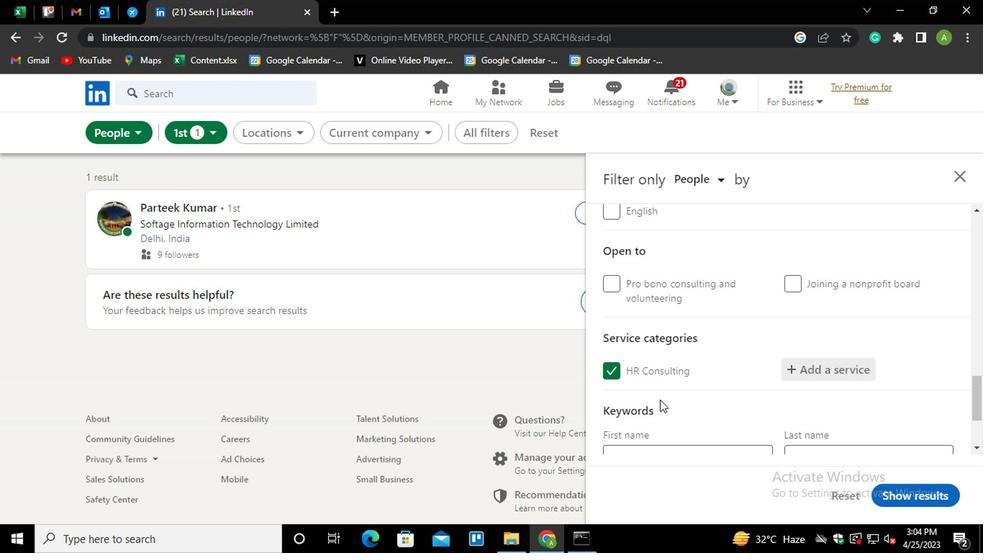 
Action: Mouse scrolled (560, 362) with delta (0, 0)
Screenshot: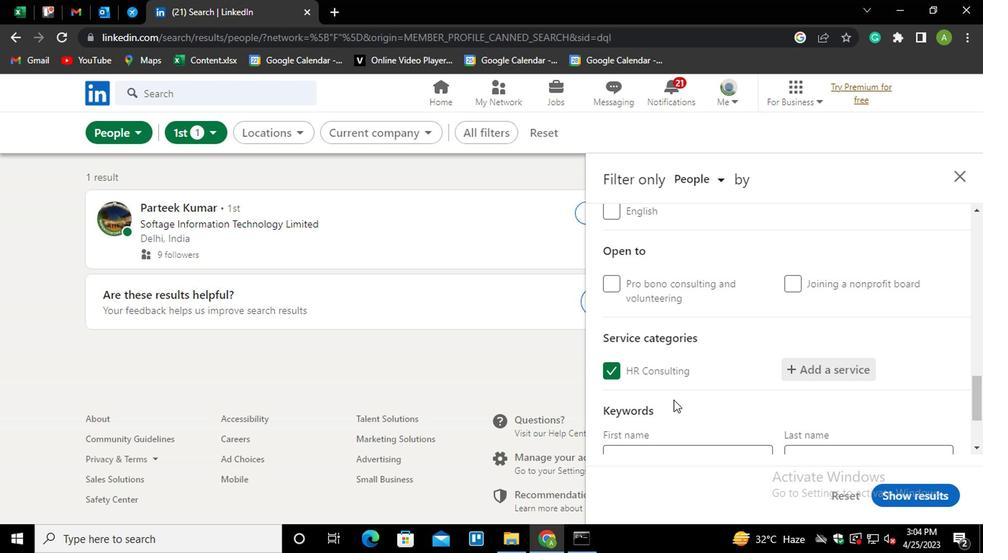 
Action: Mouse scrolled (560, 362) with delta (0, 0)
Screenshot: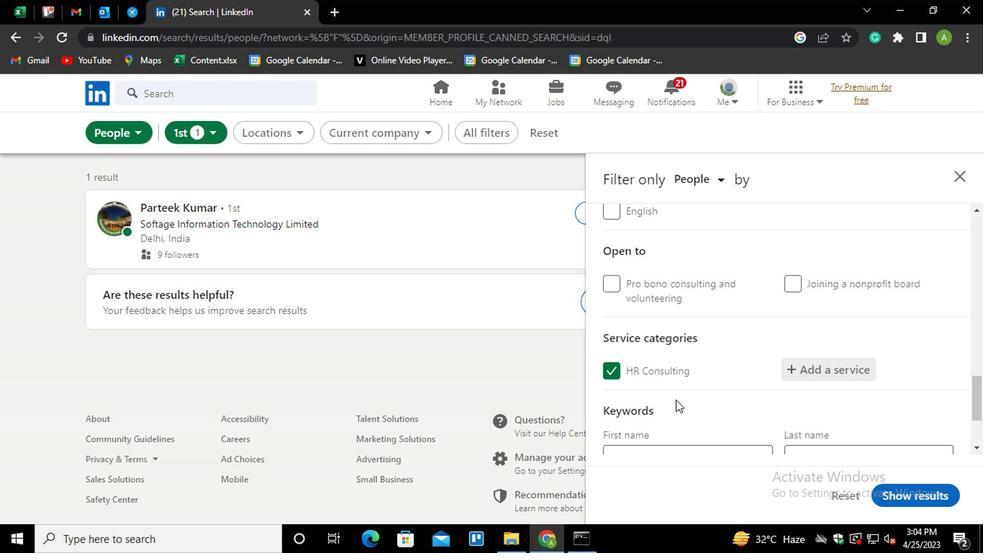 
Action: Mouse moved to (561, 357)
Screenshot: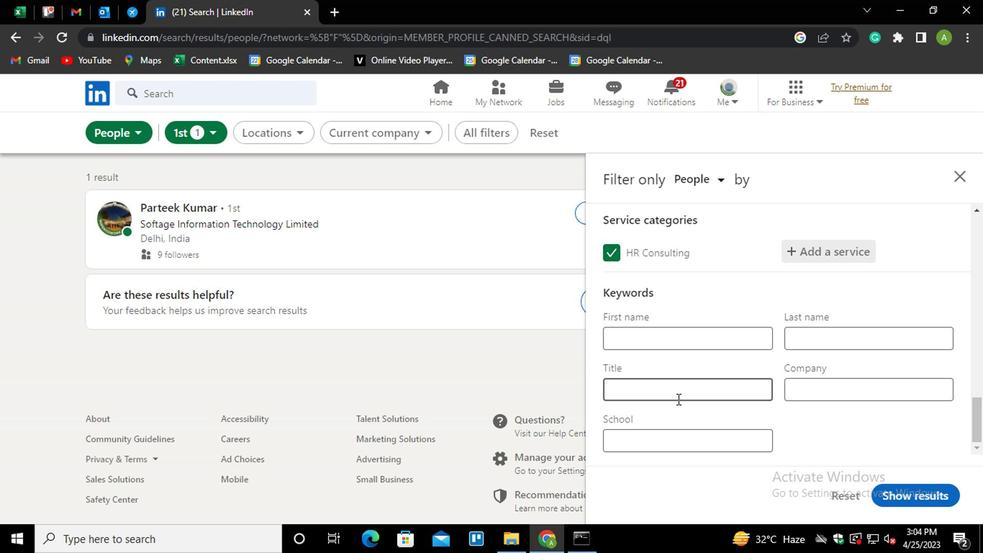 
Action: Mouse pressed left at (561, 357)
Screenshot: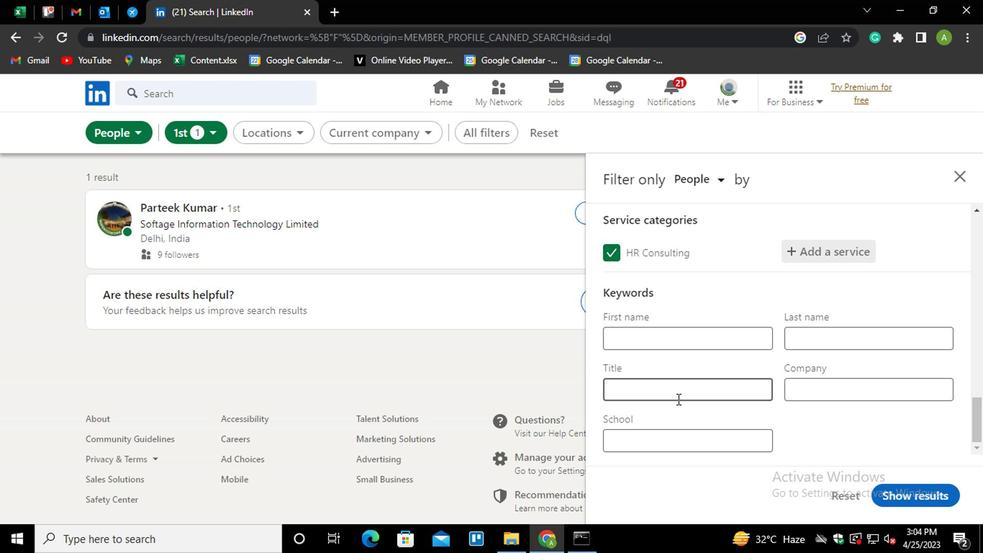 
Action: Mouse moved to (559, 357)
Screenshot: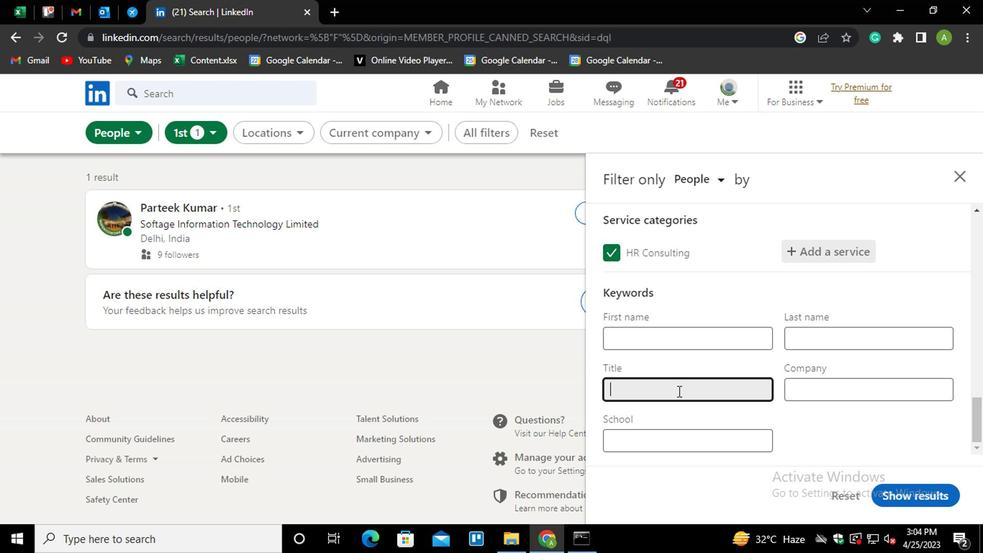 
Action: Key pressed <Key.shift>SUPERINTENDENT
Screenshot: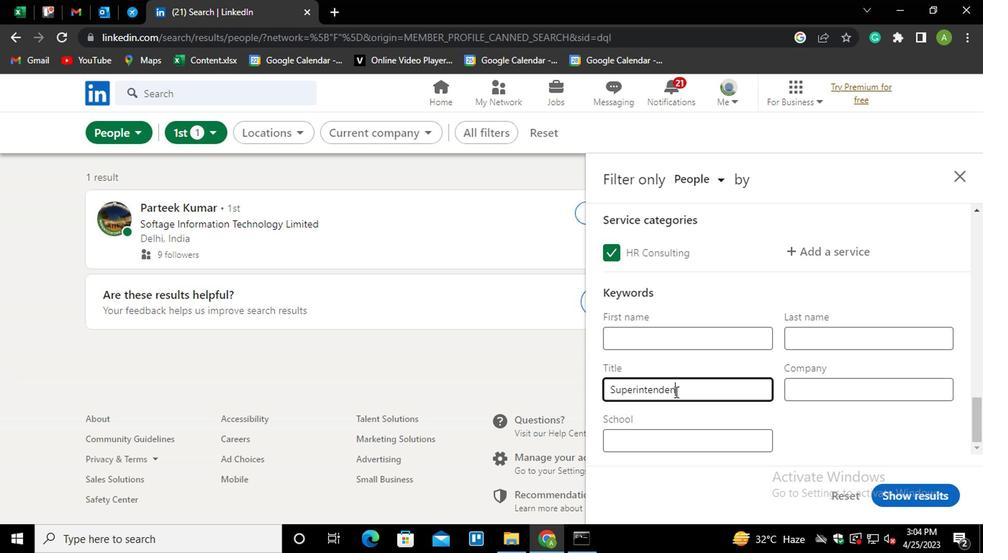 
Action: Mouse moved to (655, 375)
Screenshot: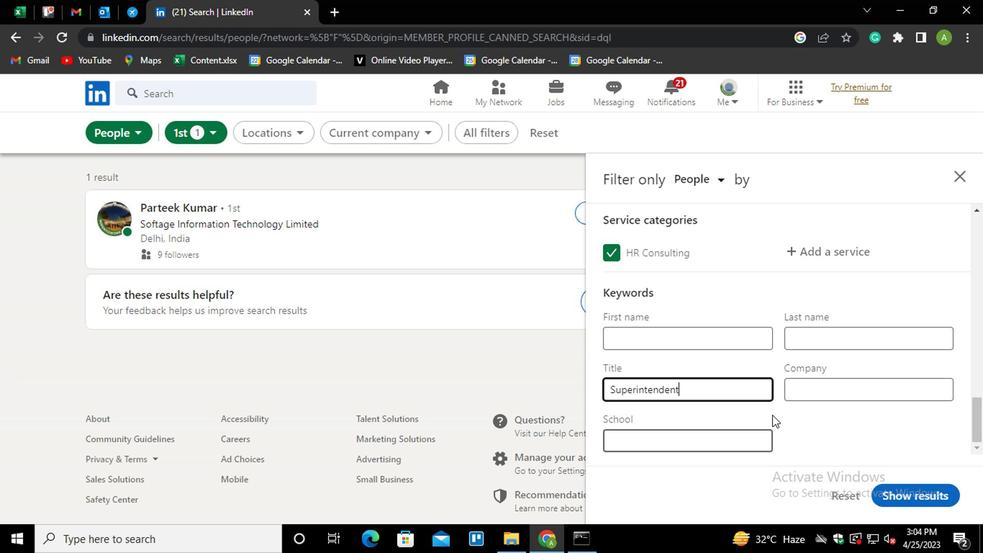 
Action: Mouse pressed left at (655, 375)
Screenshot: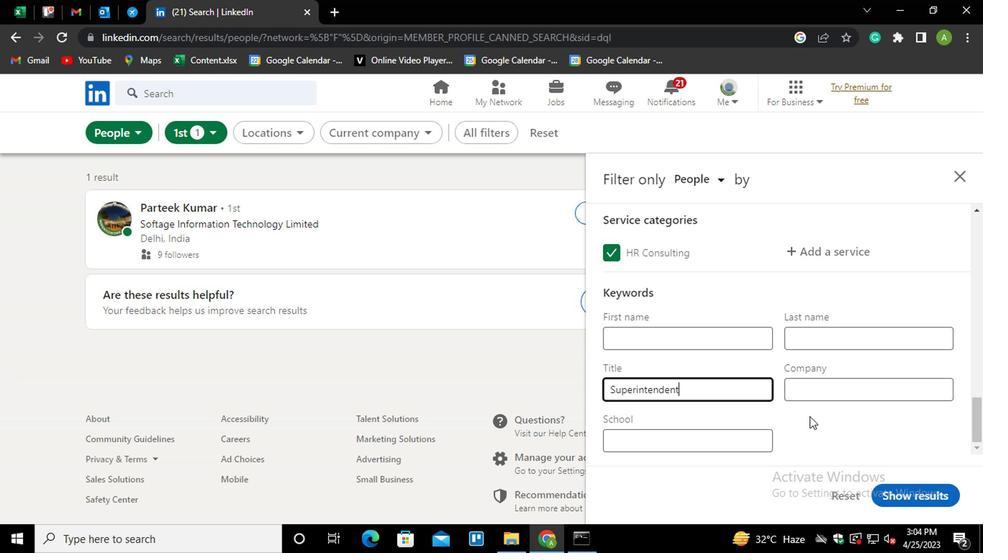 
Action: Mouse moved to (709, 426)
Screenshot: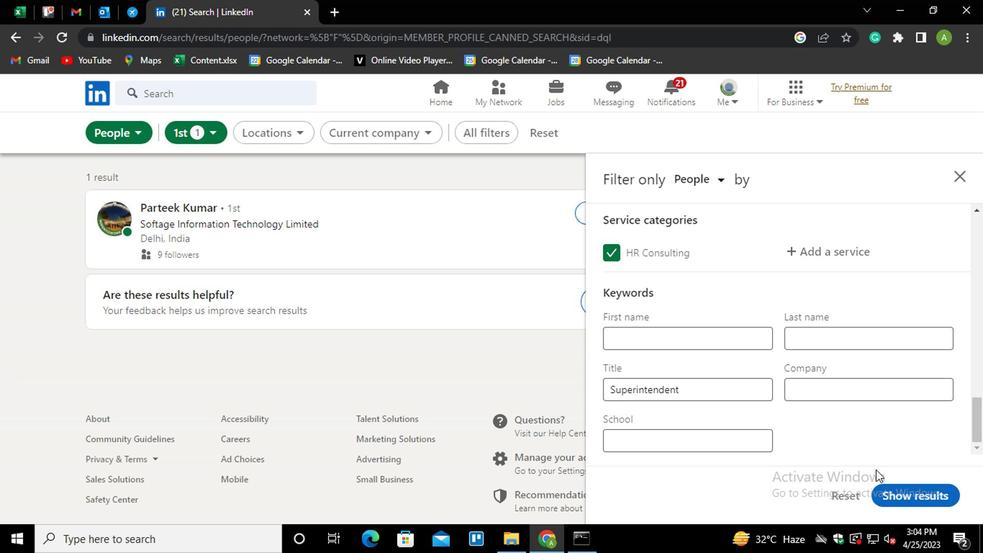 
Action: Mouse pressed left at (709, 426)
Screenshot: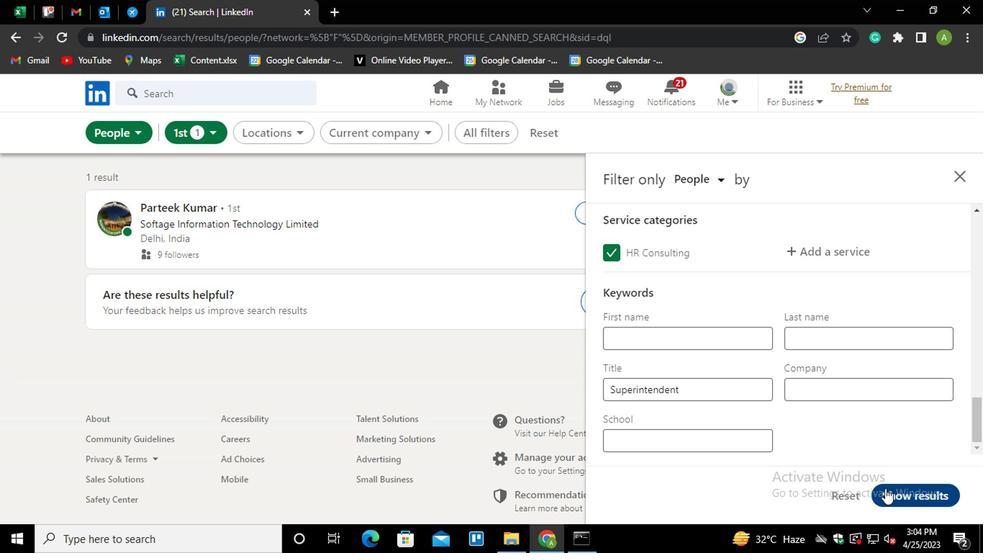 
Action: Mouse moved to (674, 349)
Screenshot: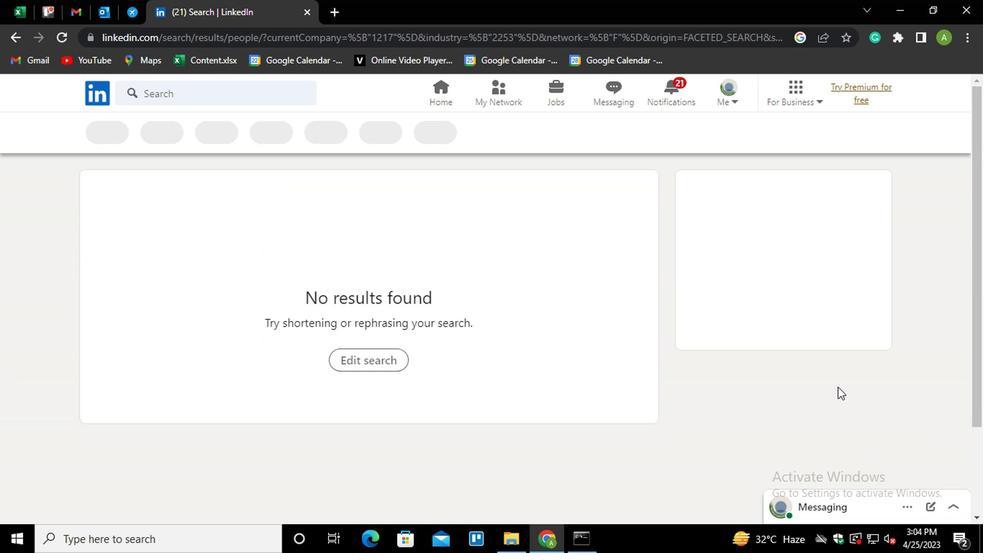 
